 Task: Look for space in Damara, Central African Republic from 9th June, 2023 to 16th June, 2023 for 2 adults in price range Rs.8000 to Rs.16000. Place can be entire place with 2 bedrooms having 2 beds and 1 bathroom. Property type can be house, flat, guest house. Booking option can be shelf check-in. Required host language is English.
Action: Mouse moved to (474, 96)
Screenshot: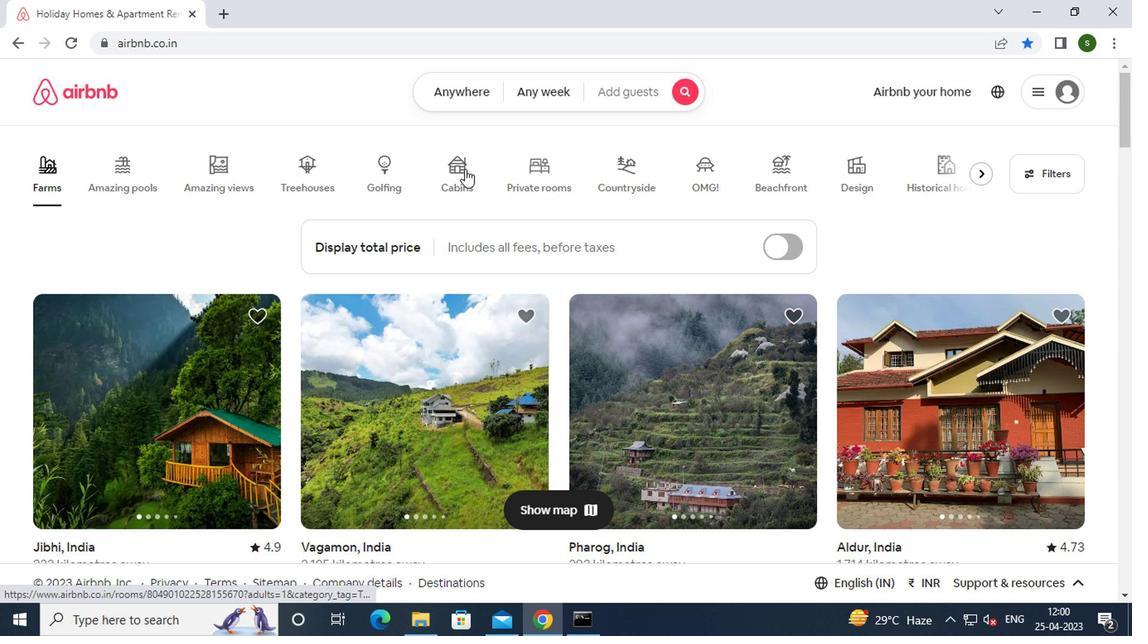 
Action: Mouse pressed left at (474, 96)
Screenshot: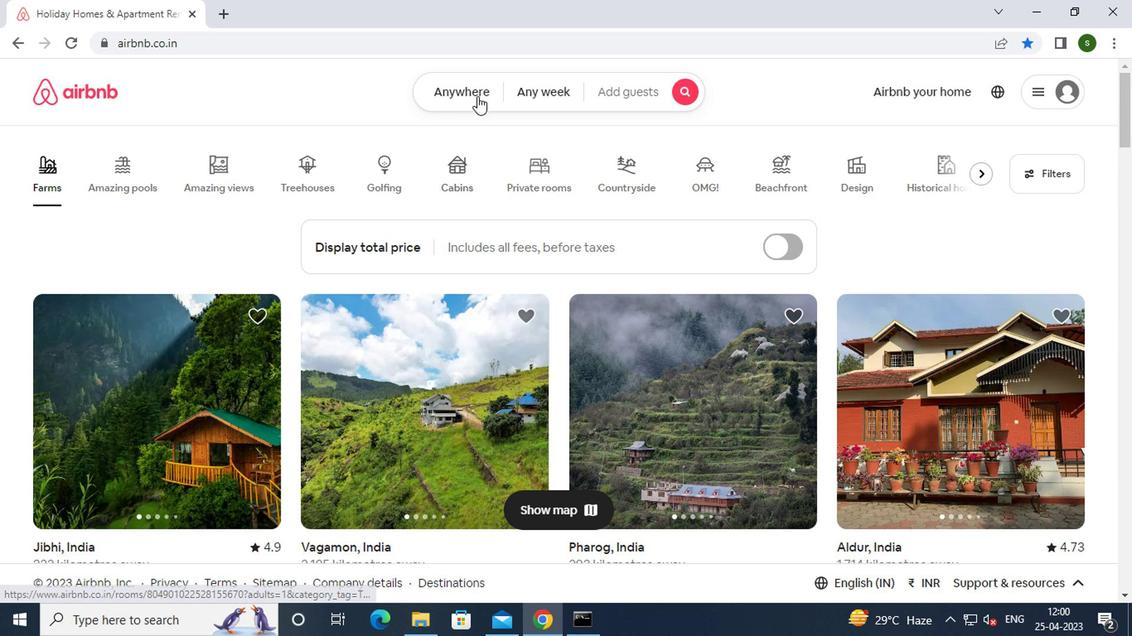 
Action: Mouse moved to (320, 165)
Screenshot: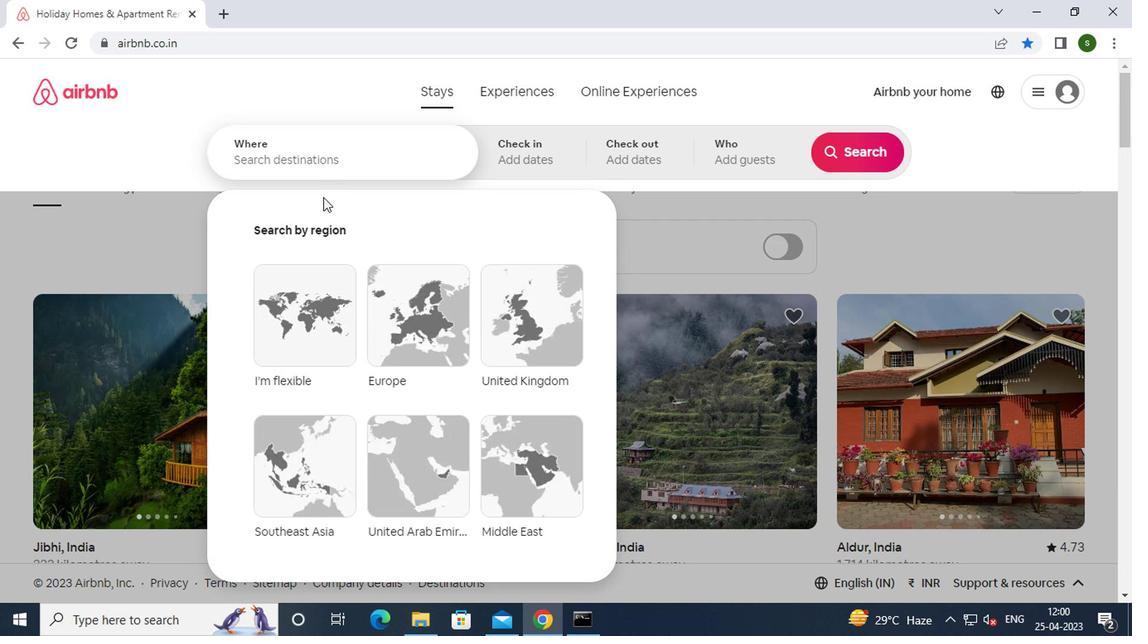
Action: Mouse pressed left at (320, 165)
Screenshot: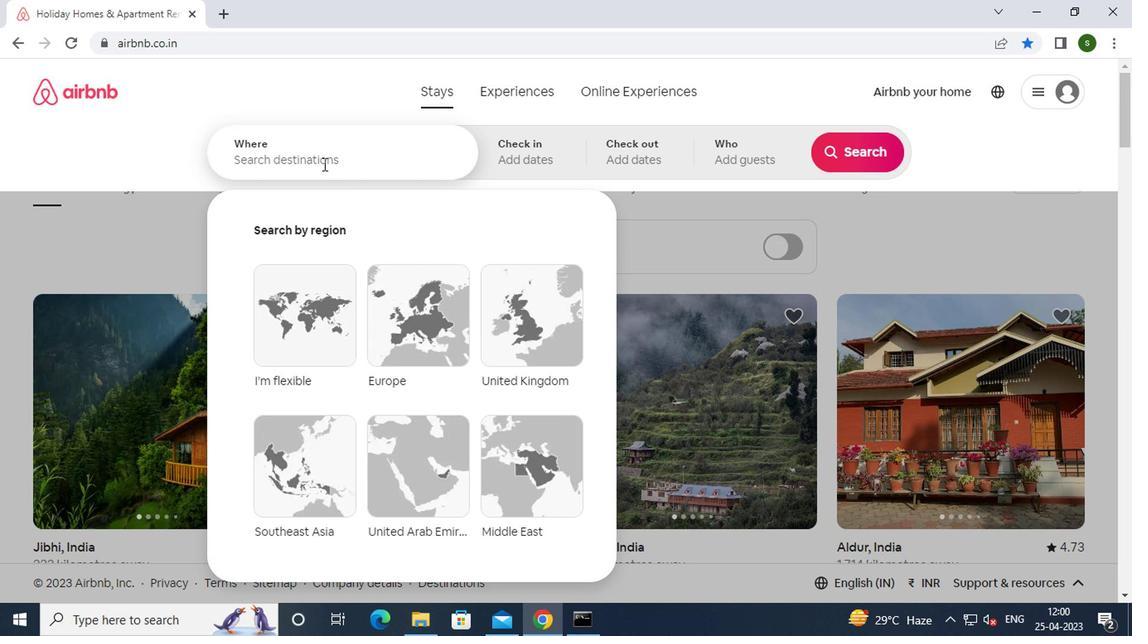 
Action: Key pressed d<Key.caps_lock>amara,<Key.space><Key.caps_lock>c<Key.caps_lock>entral<Key.space><Key.caps_lock>a<Key.caps_lock>frican<Key.space><Key.caps_lock>r<Key.caps_lock>epublic<Key.enter>
Screenshot: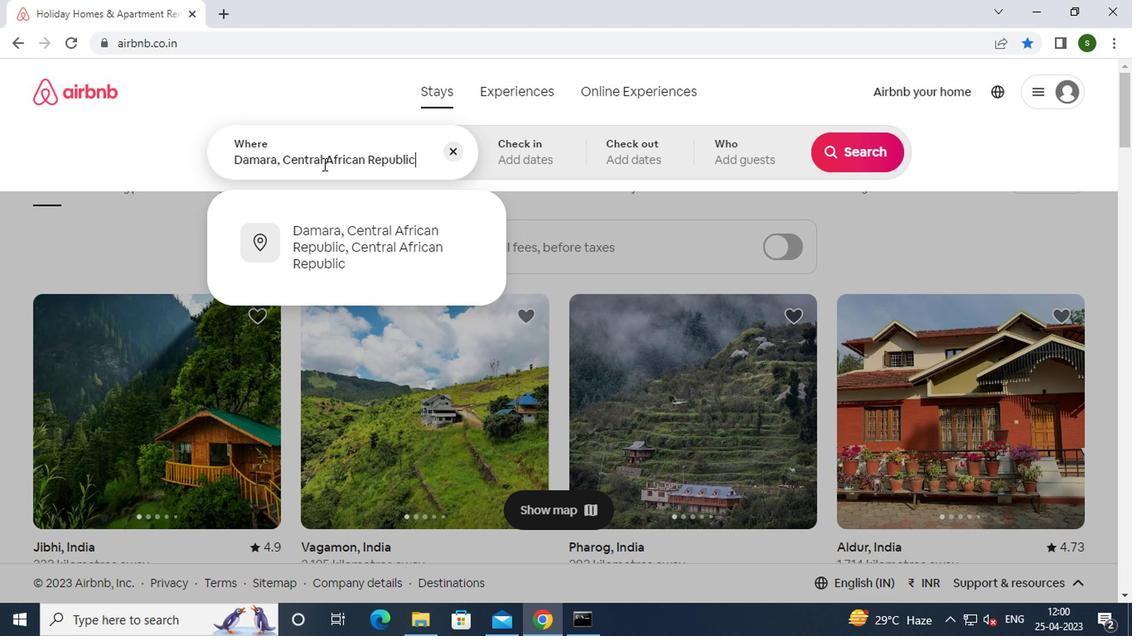 
Action: Mouse moved to (848, 281)
Screenshot: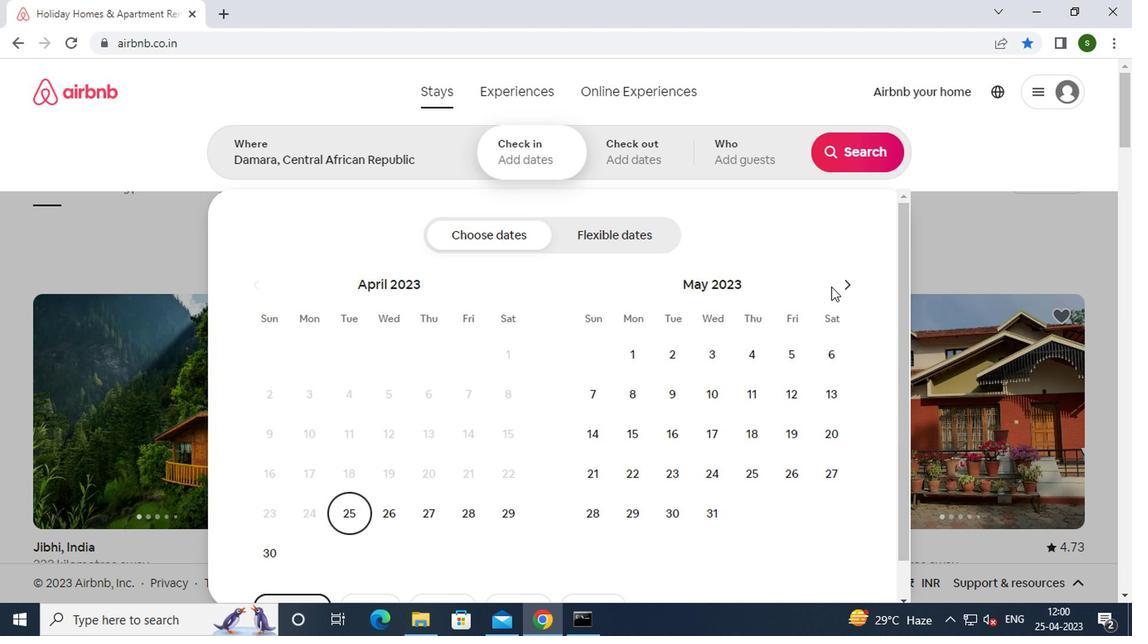 
Action: Mouse pressed left at (848, 281)
Screenshot: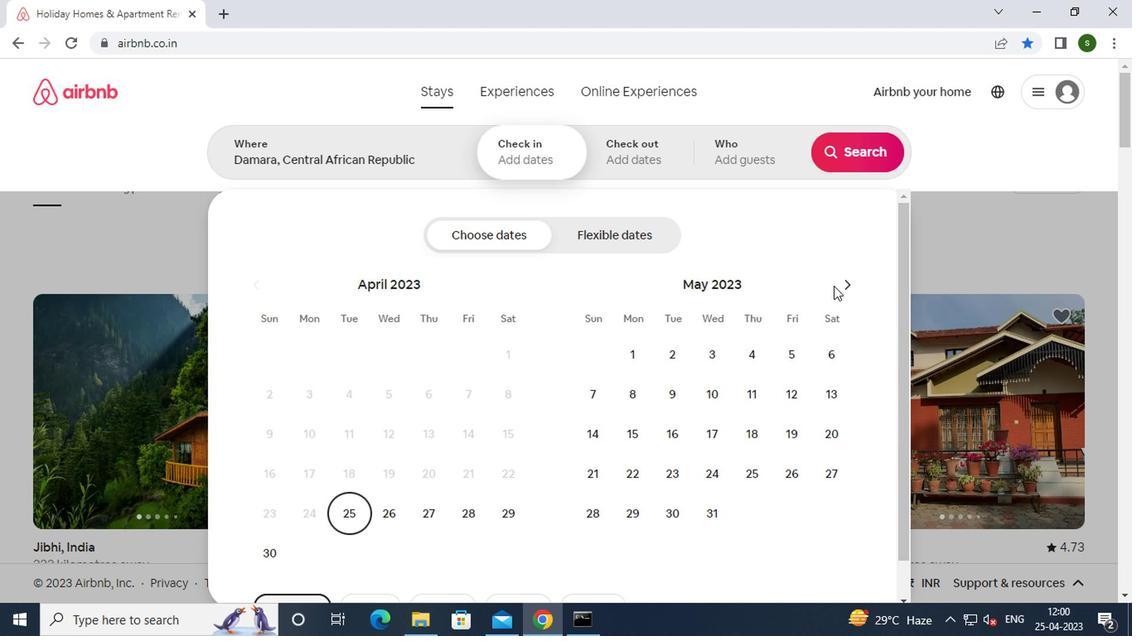 
Action: Mouse moved to (781, 384)
Screenshot: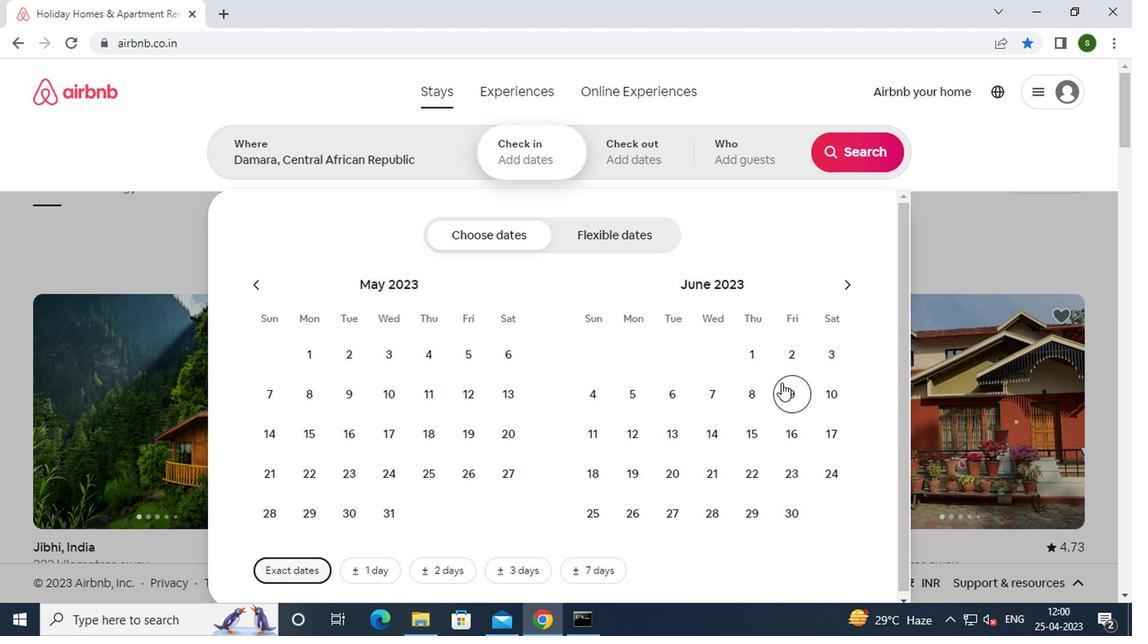 
Action: Mouse pressed left at (781, 384)
Screenshot: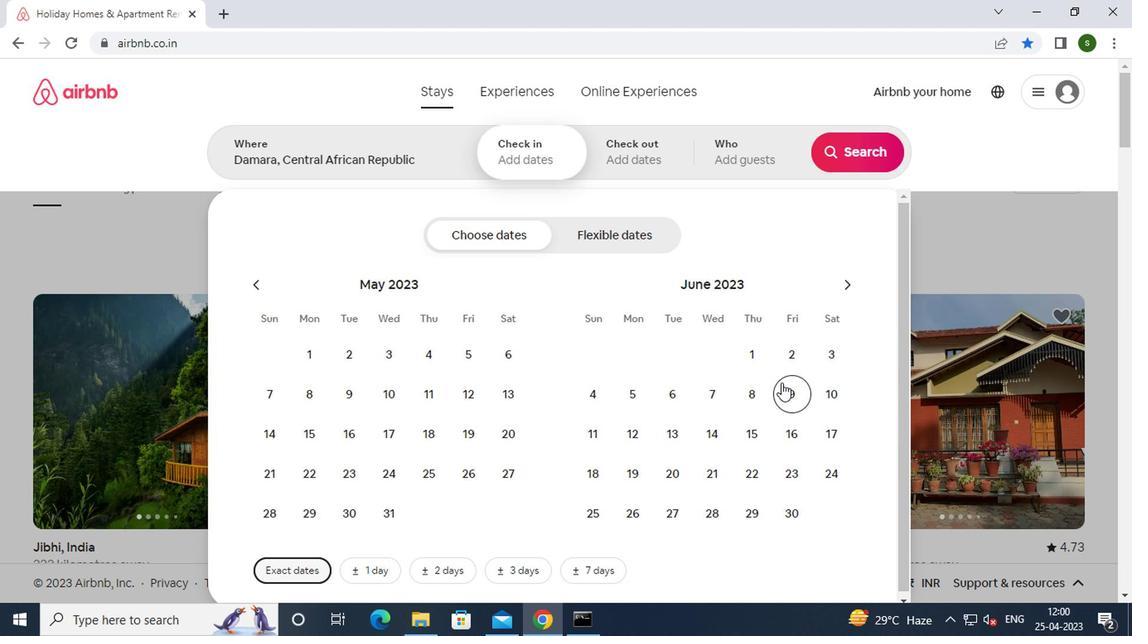 
Action: Mouse moved to (784, 439)
Screenshot: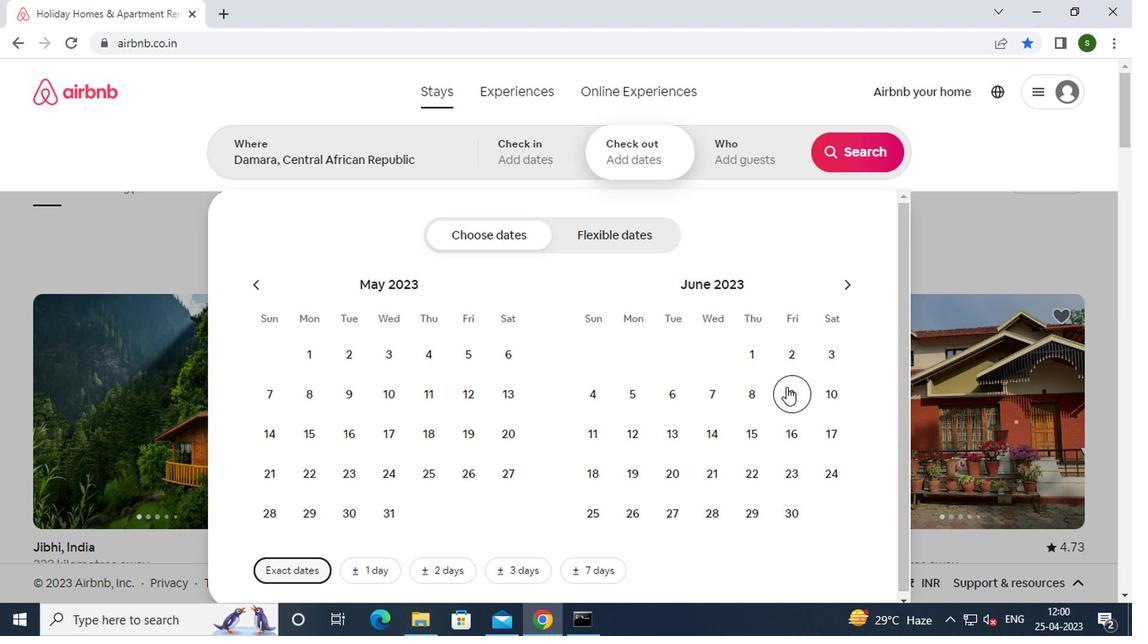 
Action: Mouse pressed left at (784, 439)
Screenshot: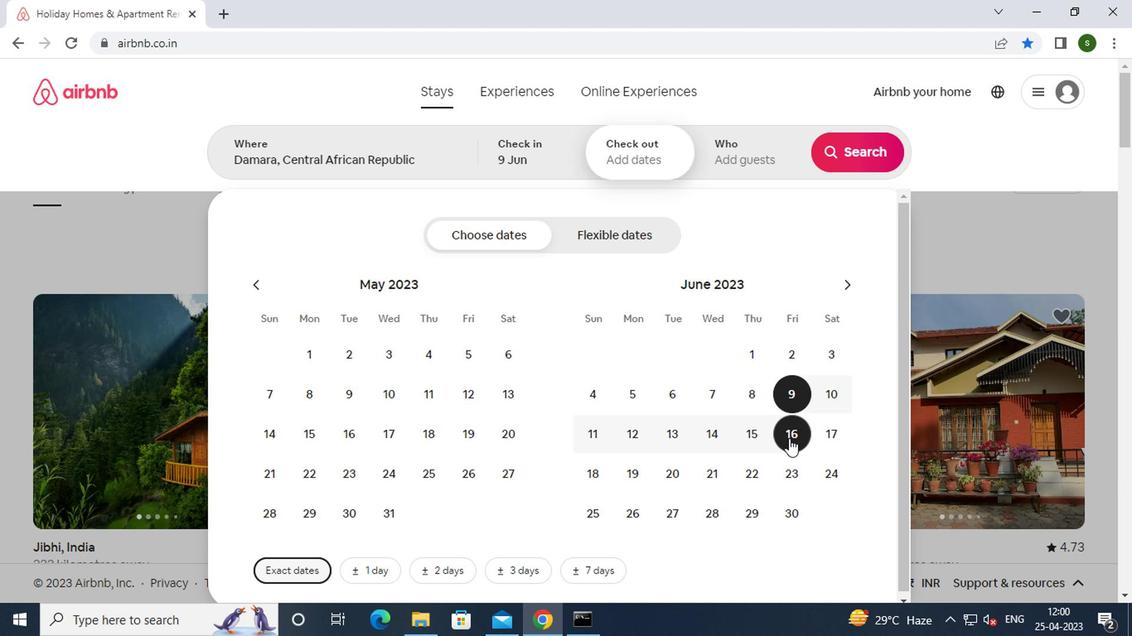 
Action: Mouse moved to (757, 143)
Screenshot: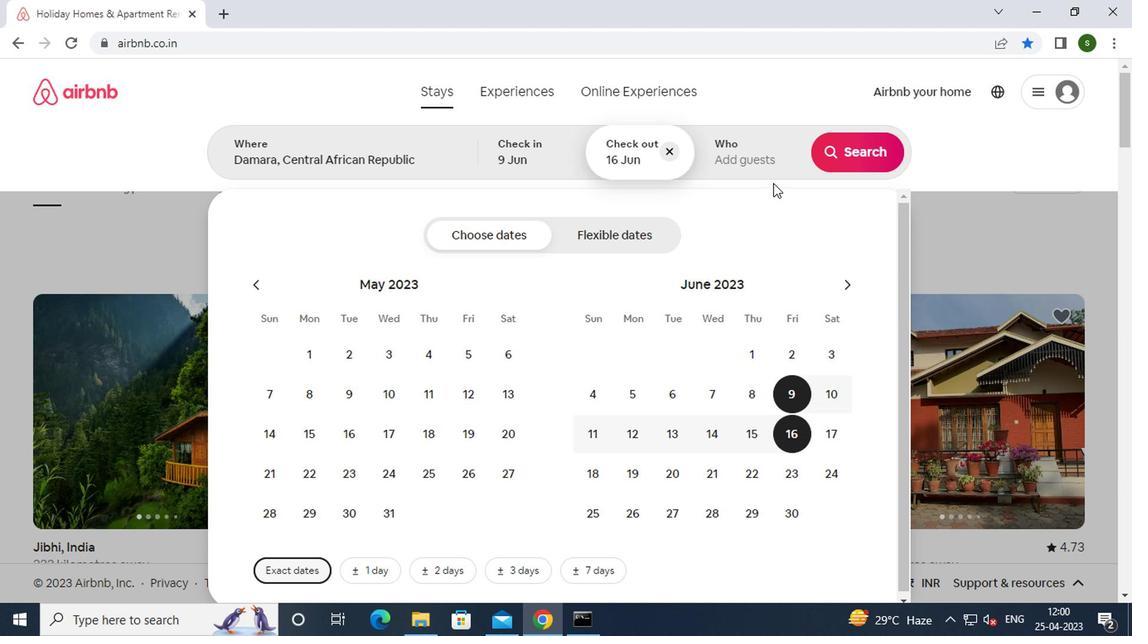 
Action: Mouse pressed left at (757, 143)
Screenshot: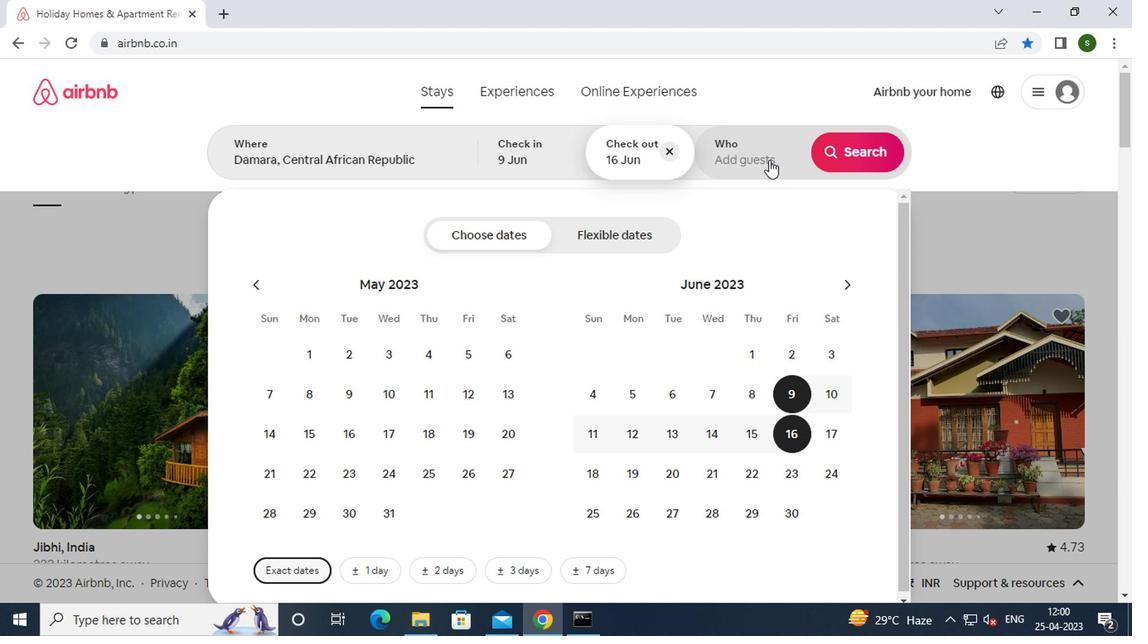 
Action: Mouse moved to (863, 248)
Screenshot: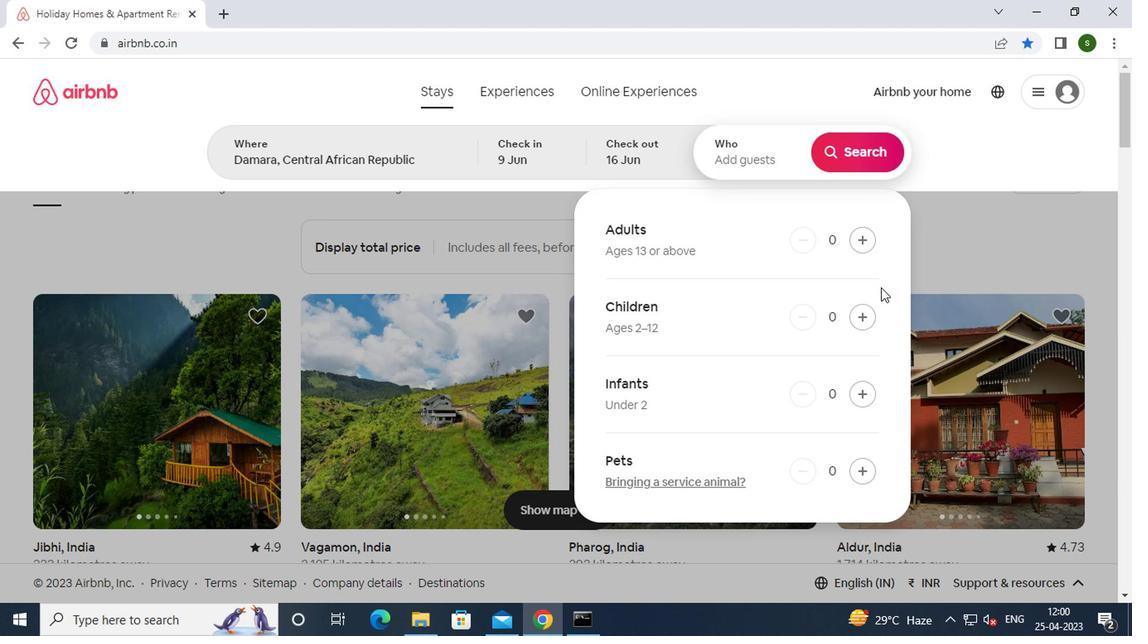 
Action: Mouse pressed left at (863, 248)
Screenshot: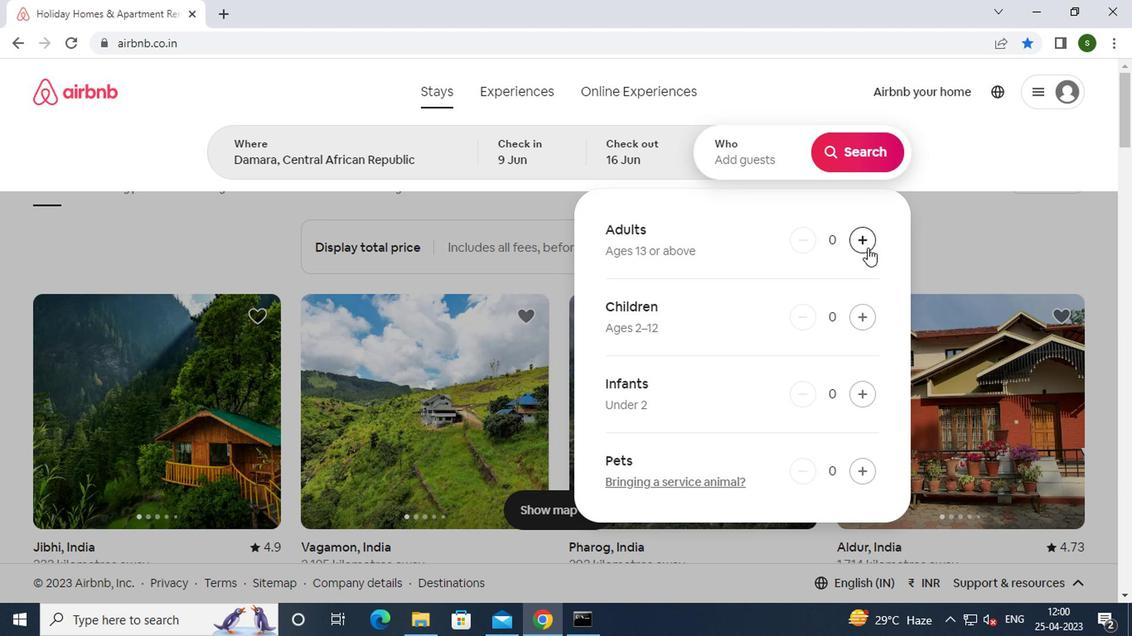 
Action: Mouse pressed left at (863, 248)
Screenshot: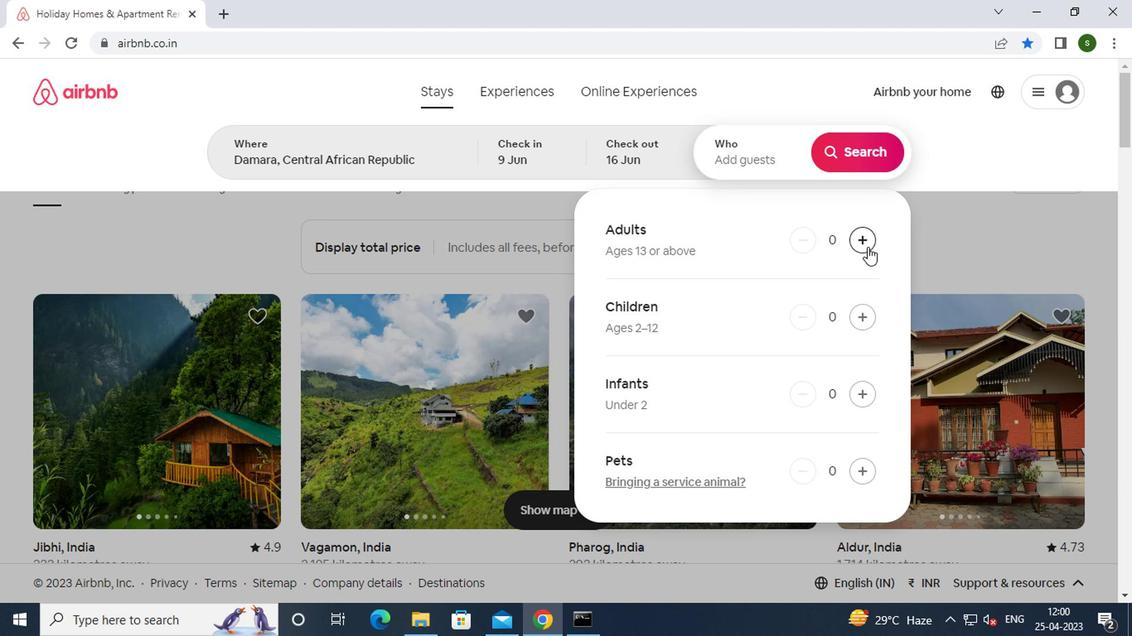 
Action: Mouse moved to (861, 158)
Screenshot: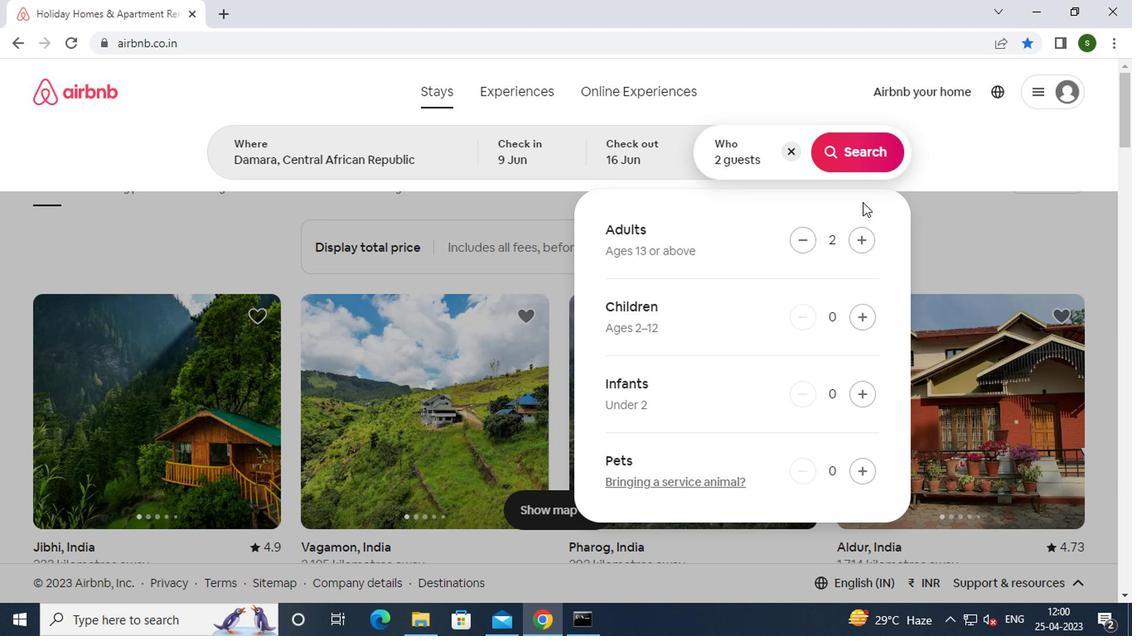 
Action: Mouse pressed left at (861, 158)
Screenshot: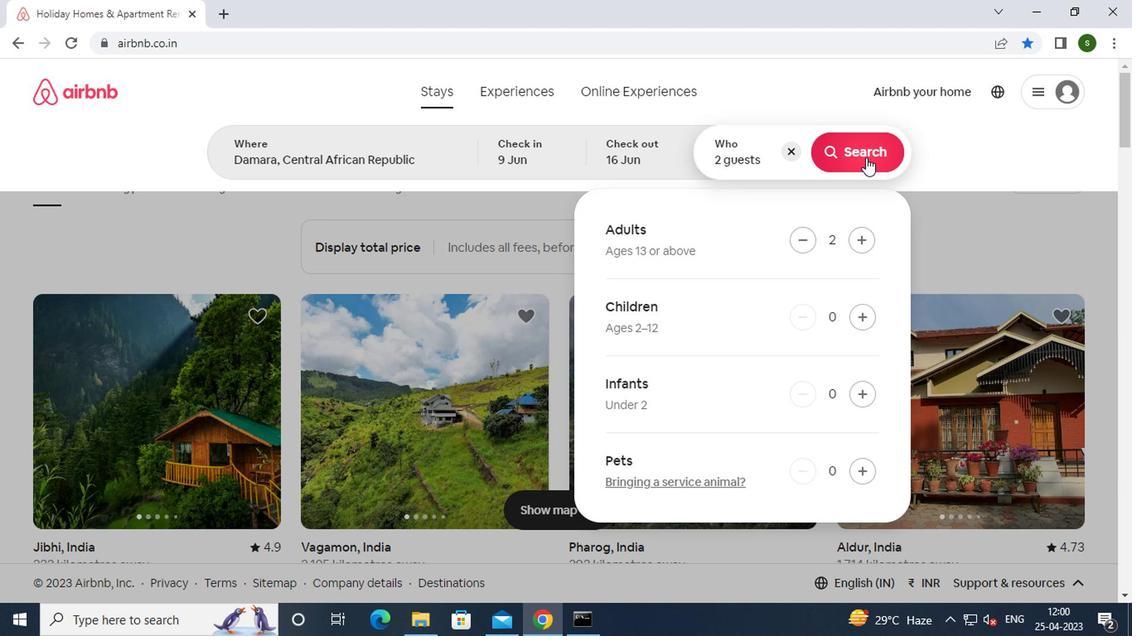 
Action: Mouse moved to (1044, 169)
Screenshot: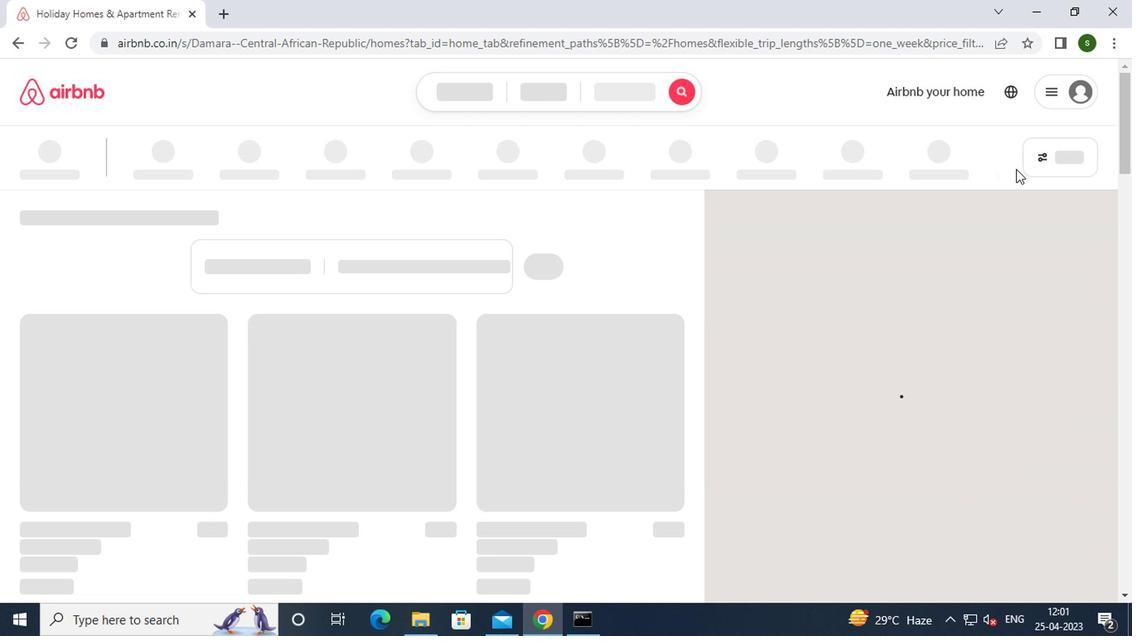 
Action: Mouse pressed left at (1044, 169)
Screenshot: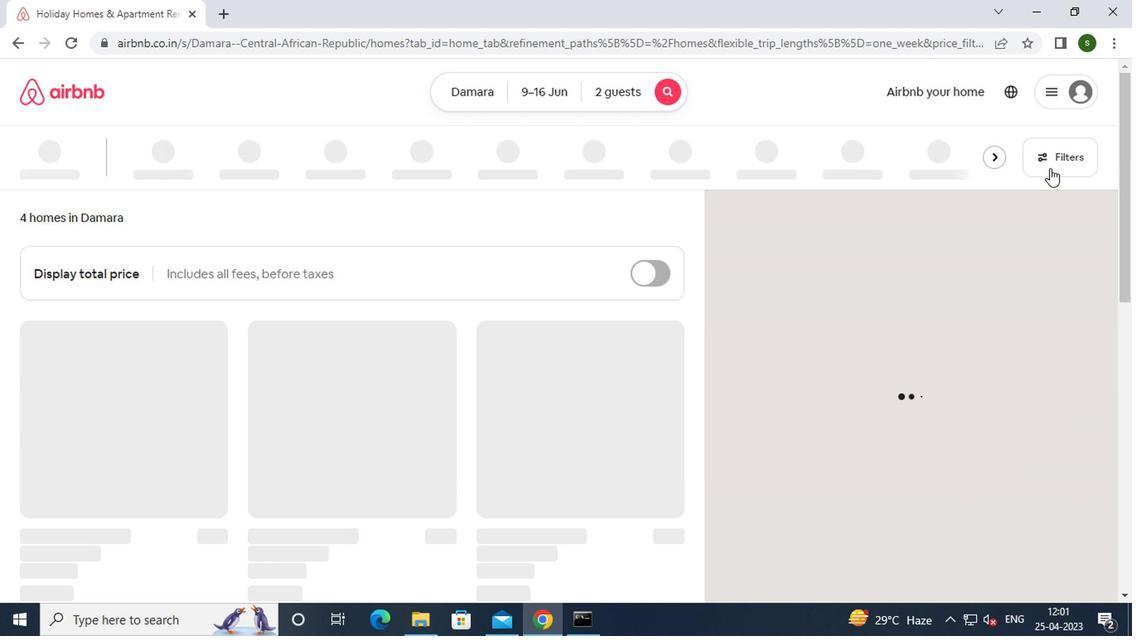 
Action: Mouse moved to (407, 372)
Screenshot: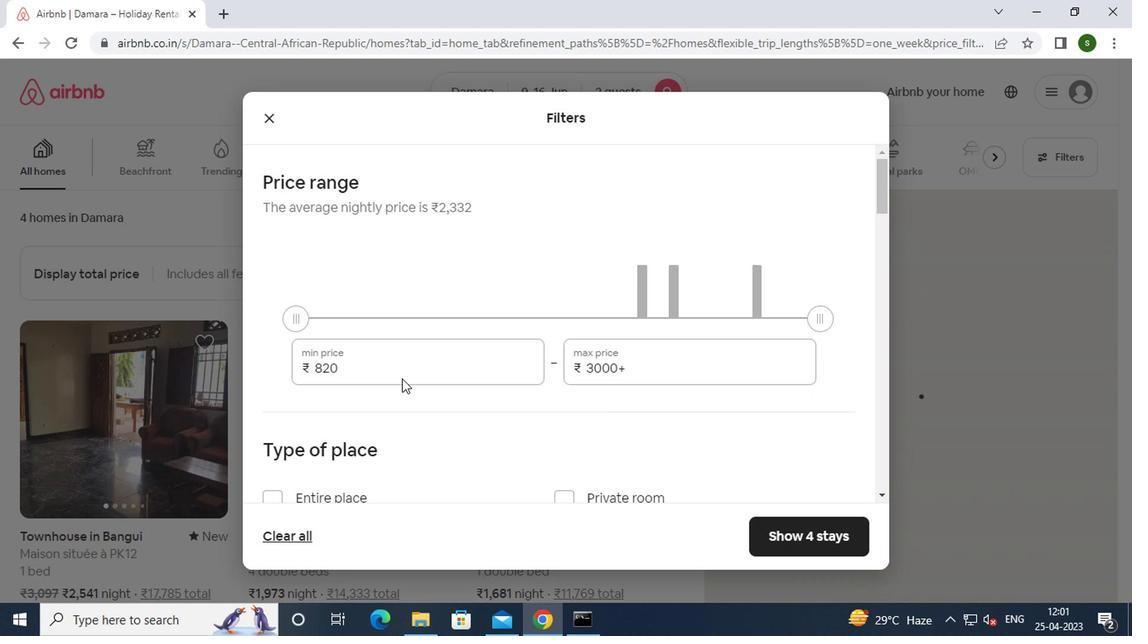 
Action: Mouse pressed left at (407, 372)
Screenshot: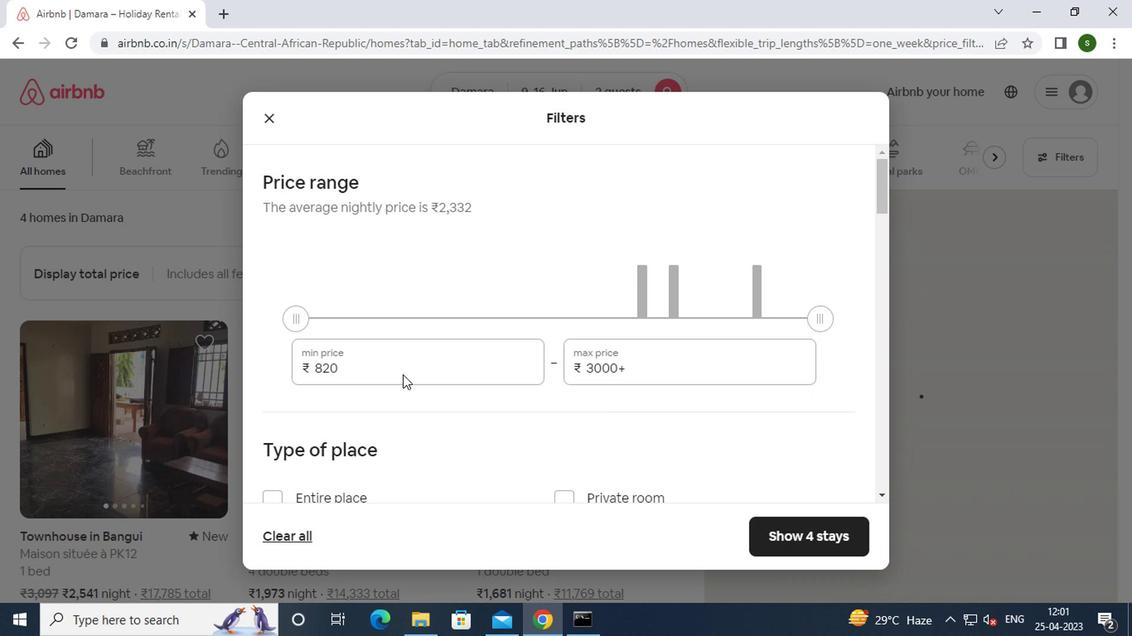 
Action: Mouse moved to (408, 372)
Screenshot: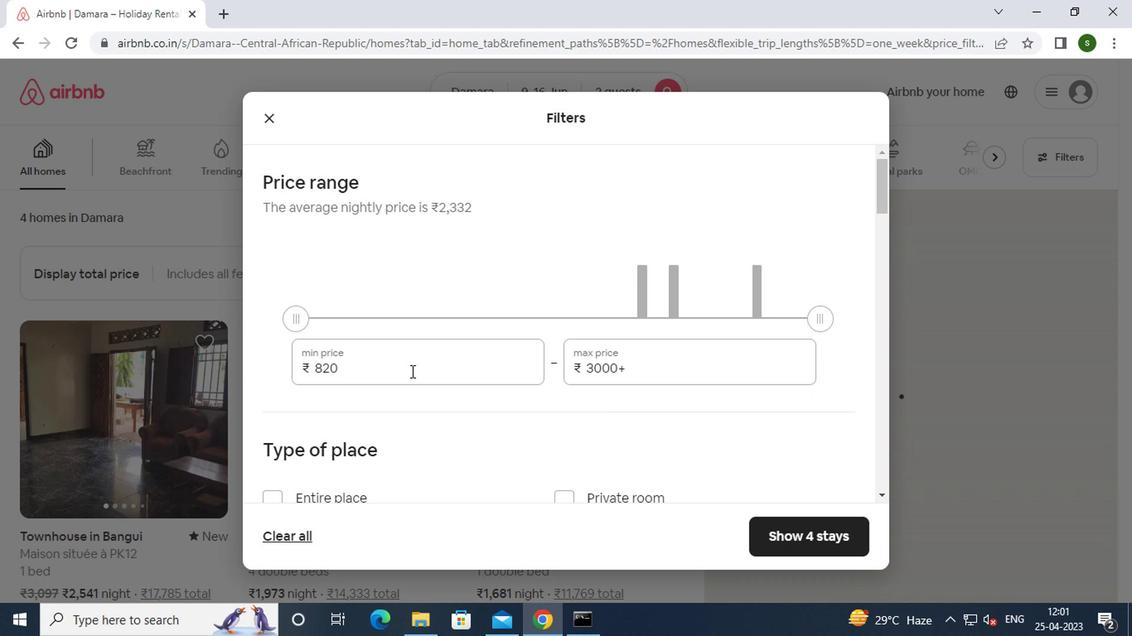 
Action: Key pressed <Key.backspace><Key.backspace><Key.backspace><Key.backspace><Key.backspace><Key.backspace><Key.backspace><Key.backspace><Key.backspace>8000
Screenshot: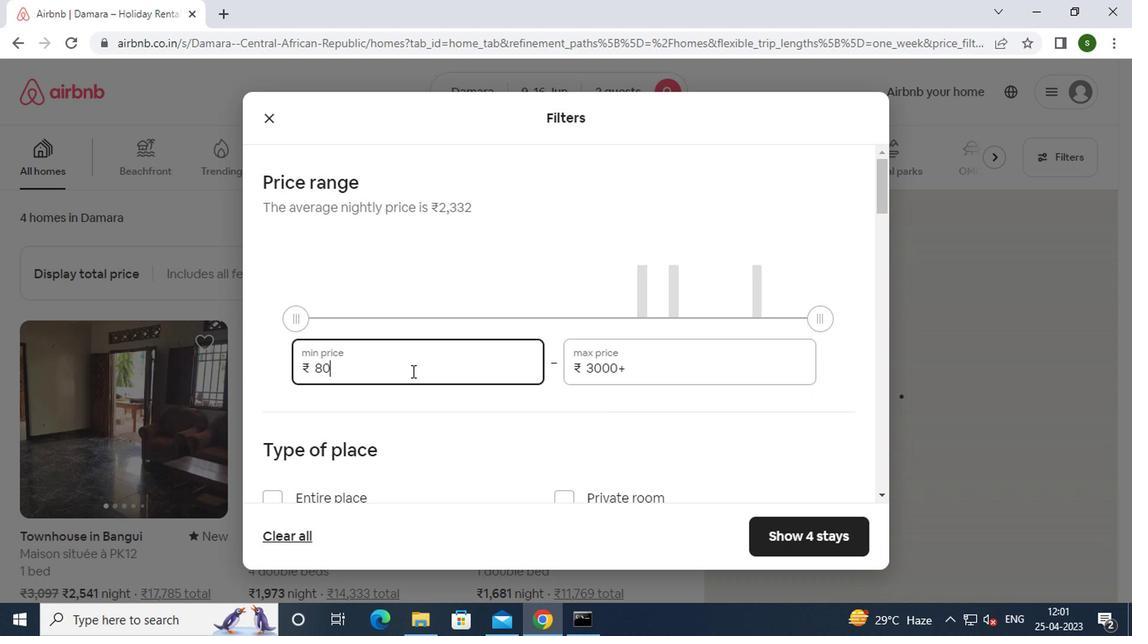 
Action: Mouse moved to (645, 373)
Screenshot: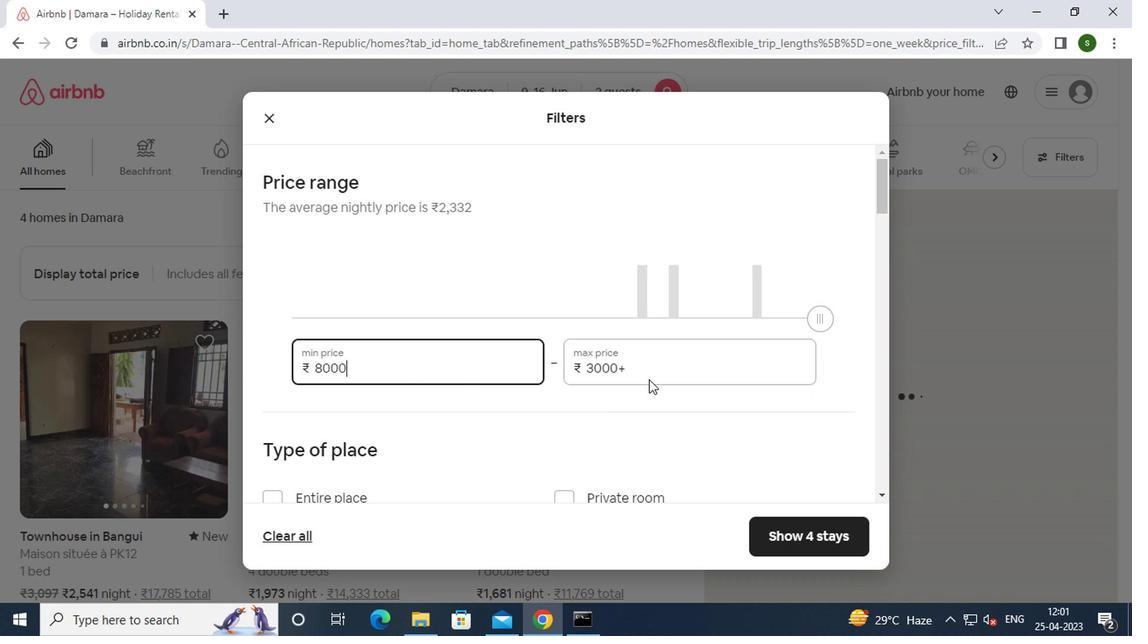 
Action: Mouse pressed left at (645, 373)
Screenshot: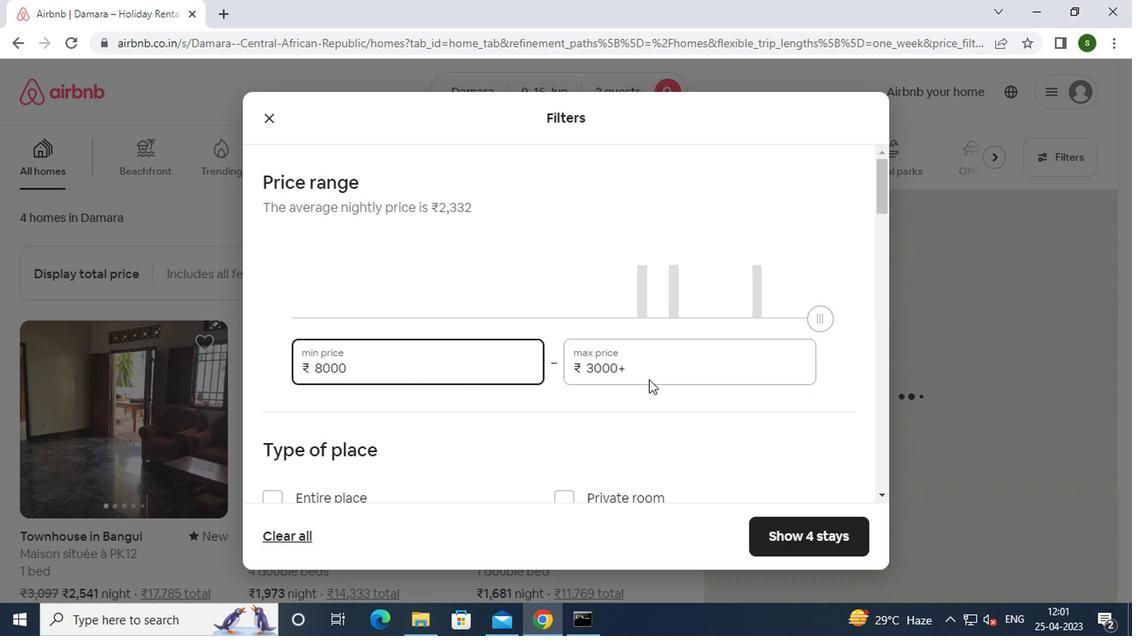 
Action: Mouse moved to (632, 375)
Screenshot: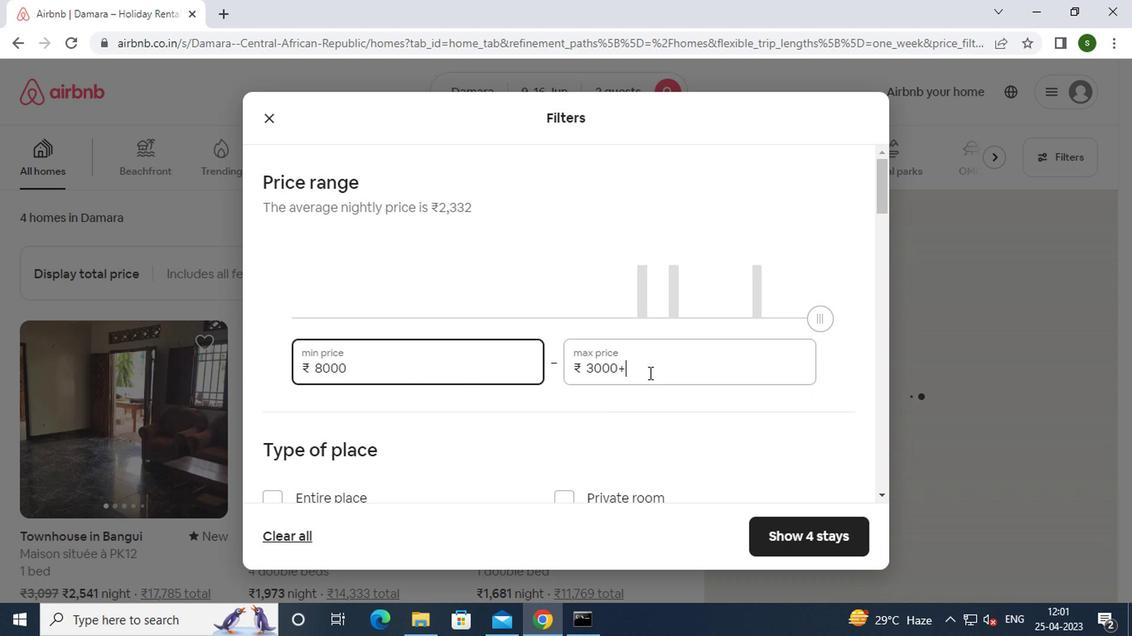 
Action: Key pressed <Key.backspace><Key.backspace><Key.backspace><Key.backspace><Key.backspace><Key.backspace><Key.backspace><Key.backspace><Key.backspace><Key.backspace><Key.backspace>16000
Screenshot: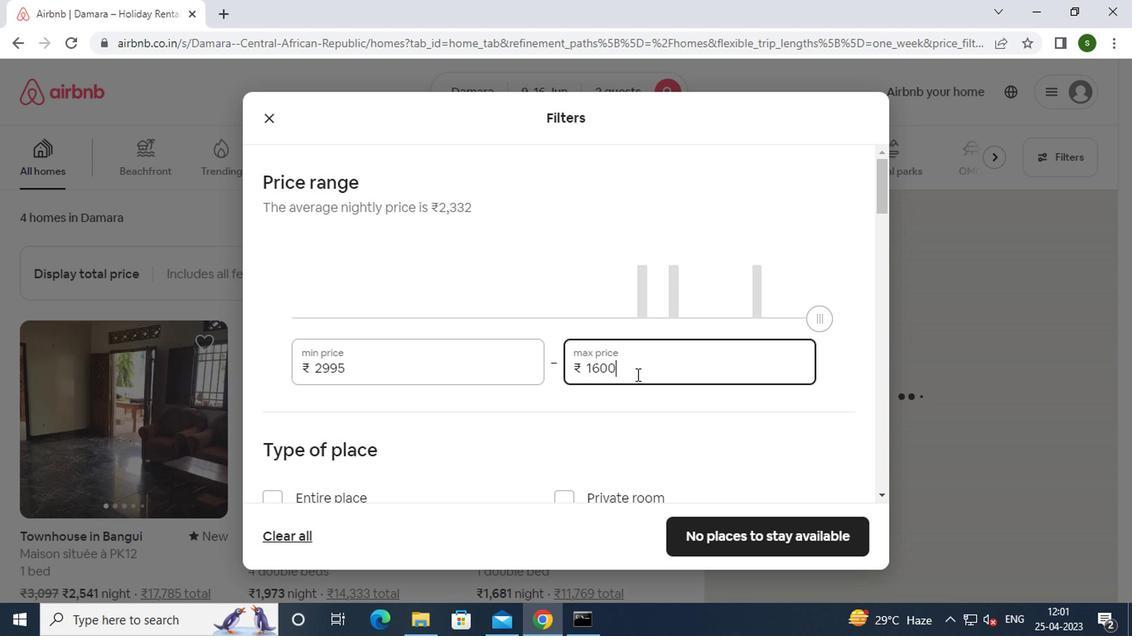 
Action: Mouse moved to (501, 403)
Screenshot: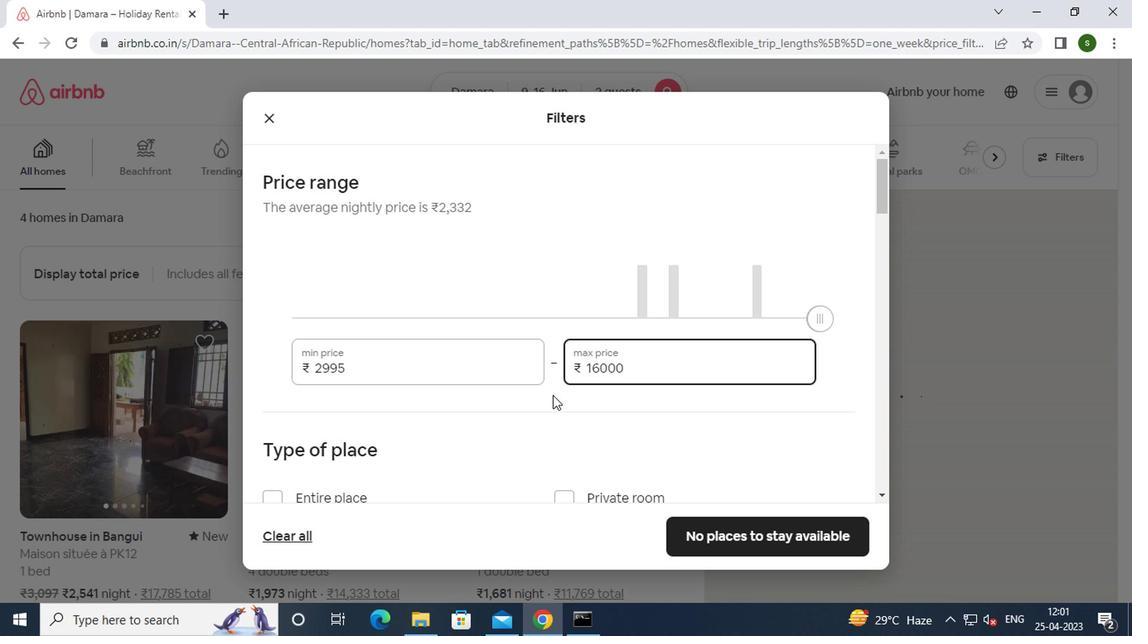 
Action: Mouse scrolled (501, 402) with delta (0, -1)
Screenshot: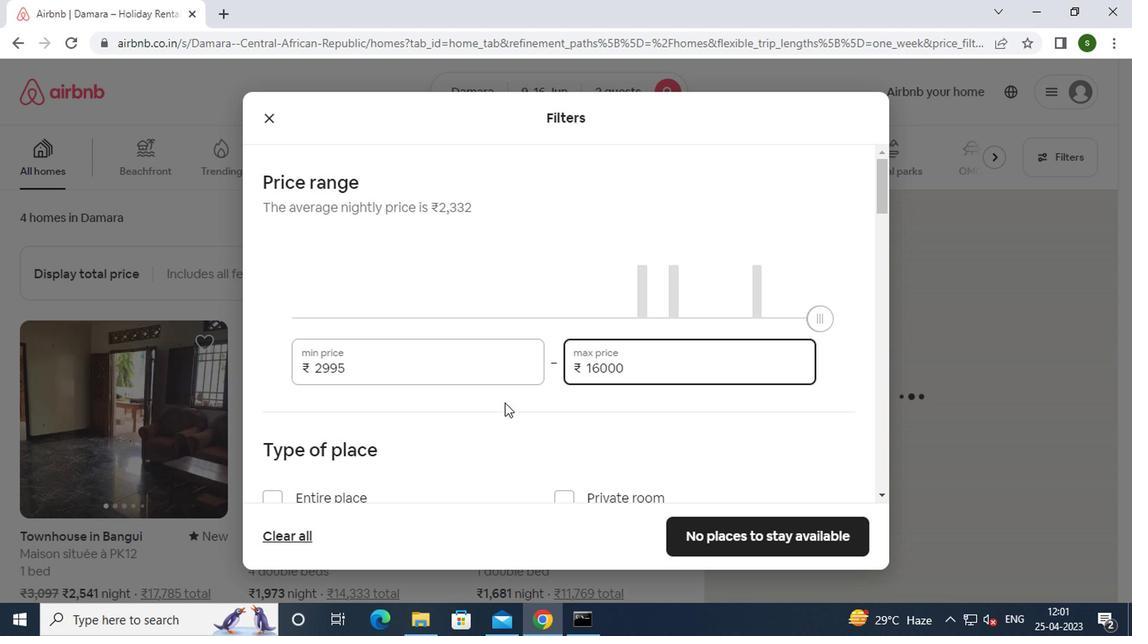 
Action: Mouse scrolled (501, 402) with delta (0, -1)
Screenshot: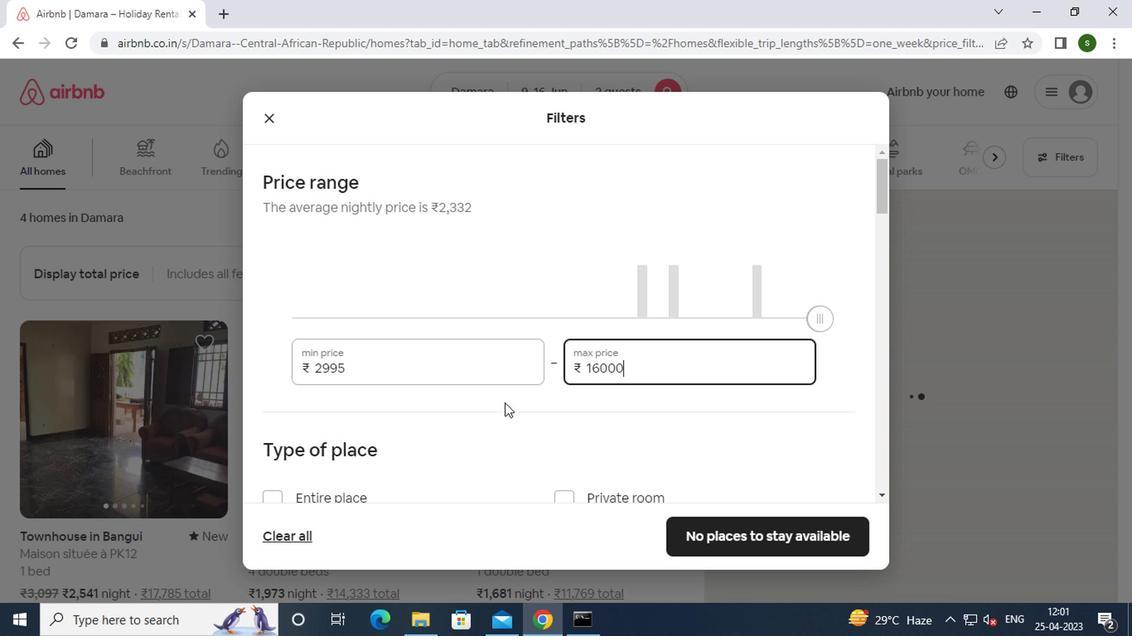 
Action: Mouse scrolled (501, 402) with delta (0, -1)
Screenshot: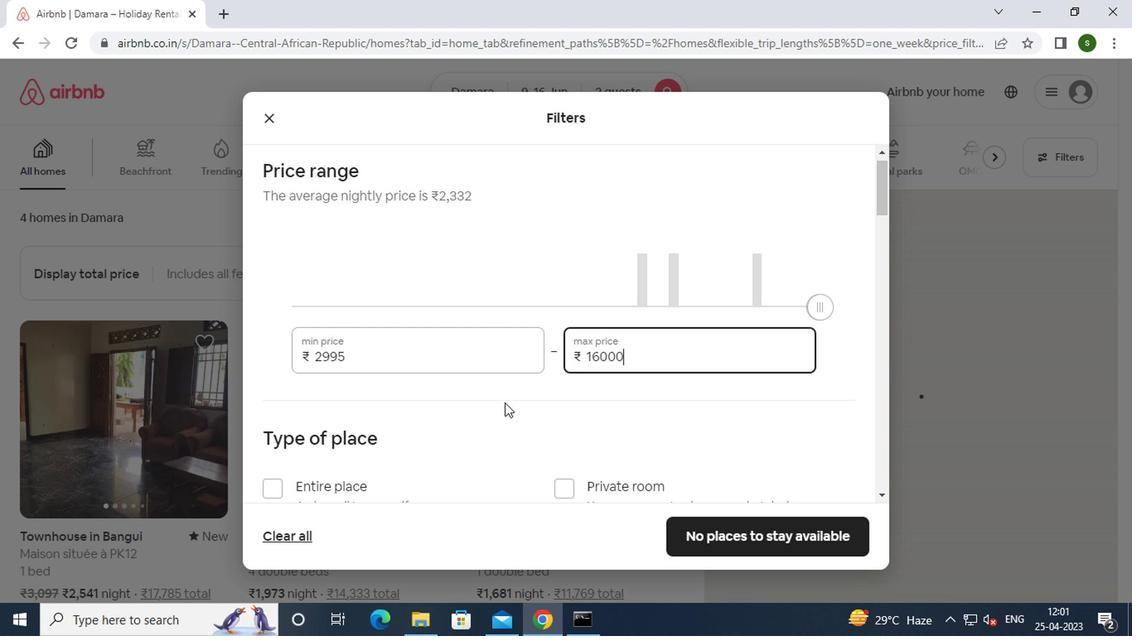 
Action: Mouse moved to (343, 254)
Screenshot: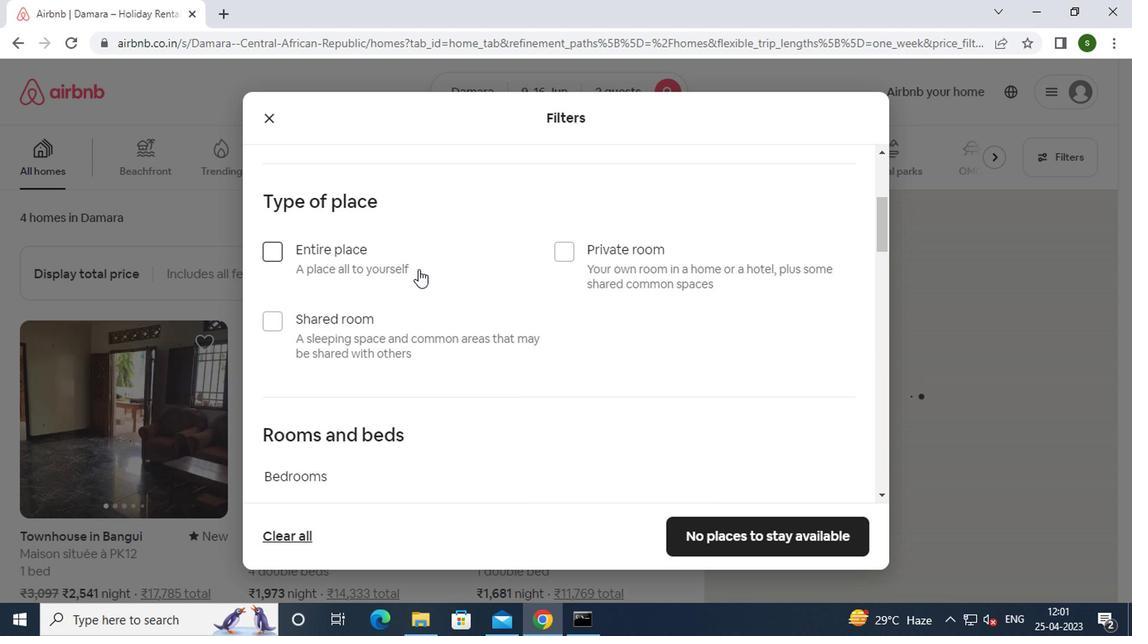 
Action: Mouse pressed left at (343, 254)
Screenshot: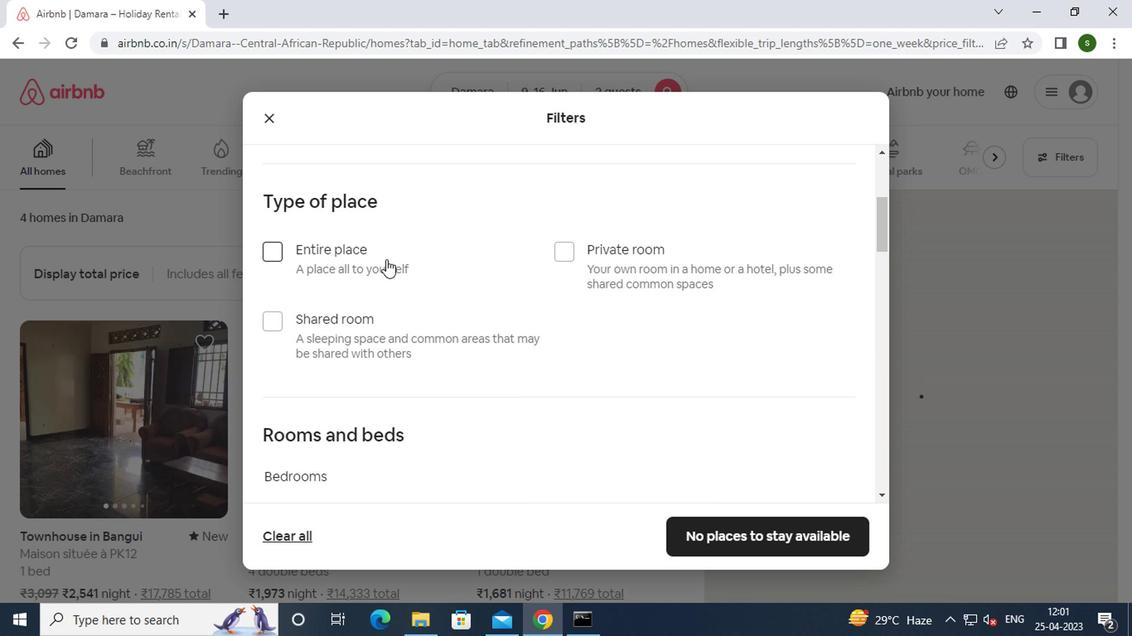 
Action: Mouse moved to (422, 303)
Screenshot: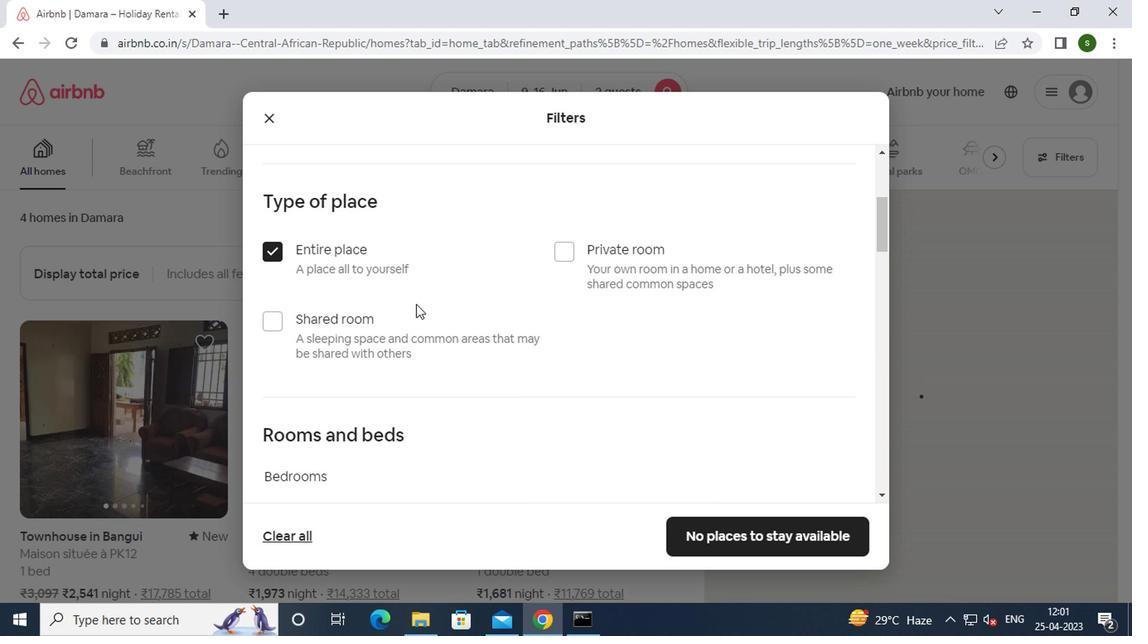 
Action: Mouse scrolled (422, 302) with delta (0, -1)
Screenshot: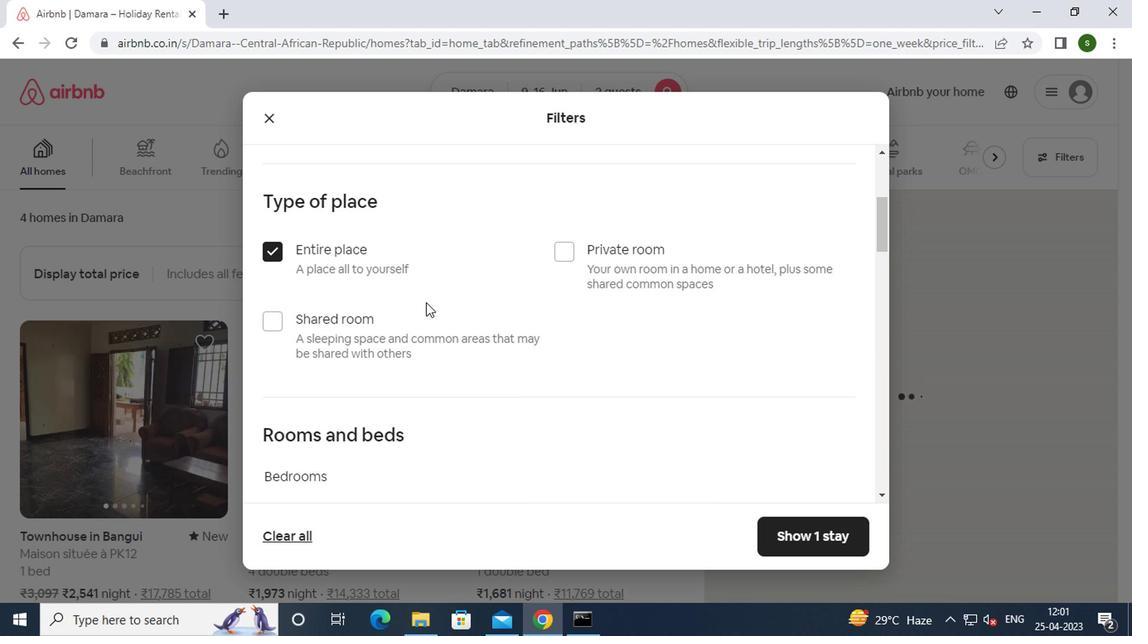 
Action: Mouse scrolled (422, 302) with delta (0, -1)
Screenshot: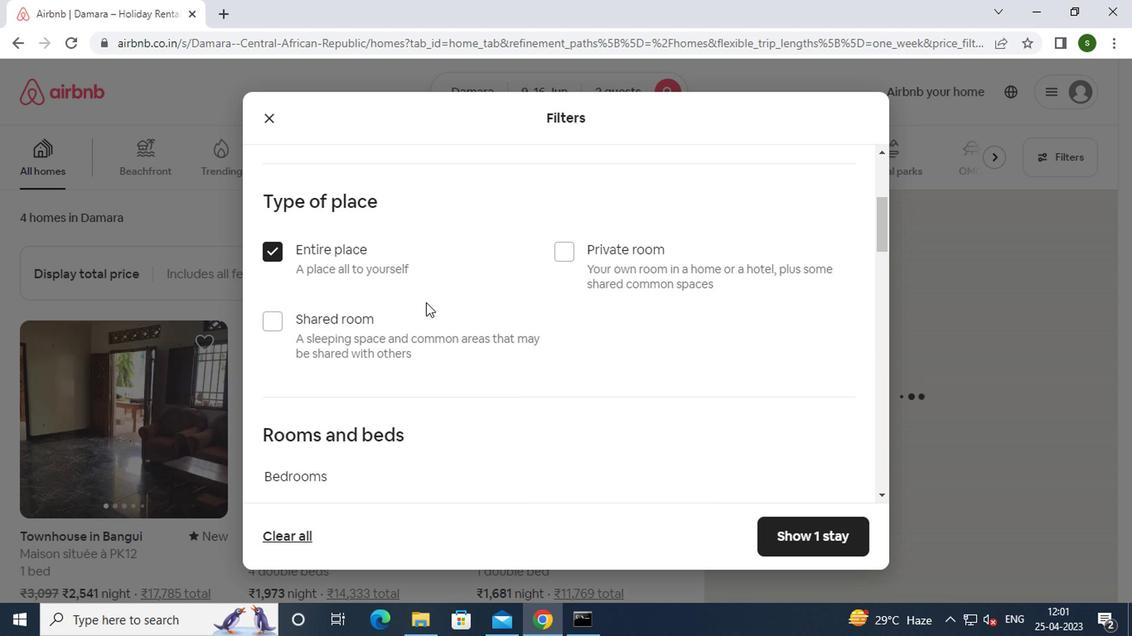 
Action: Mouse scrolled (422, 302) with delta (0, -1)
Screenshot: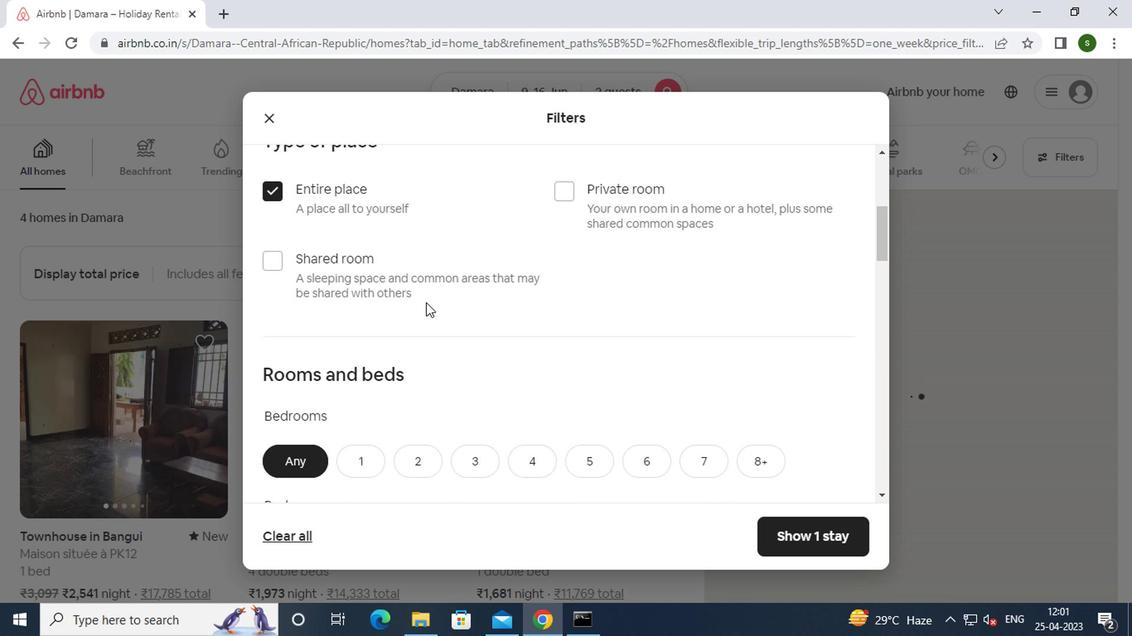 
Action: Mouse moved to (423, 275)
Screenshot: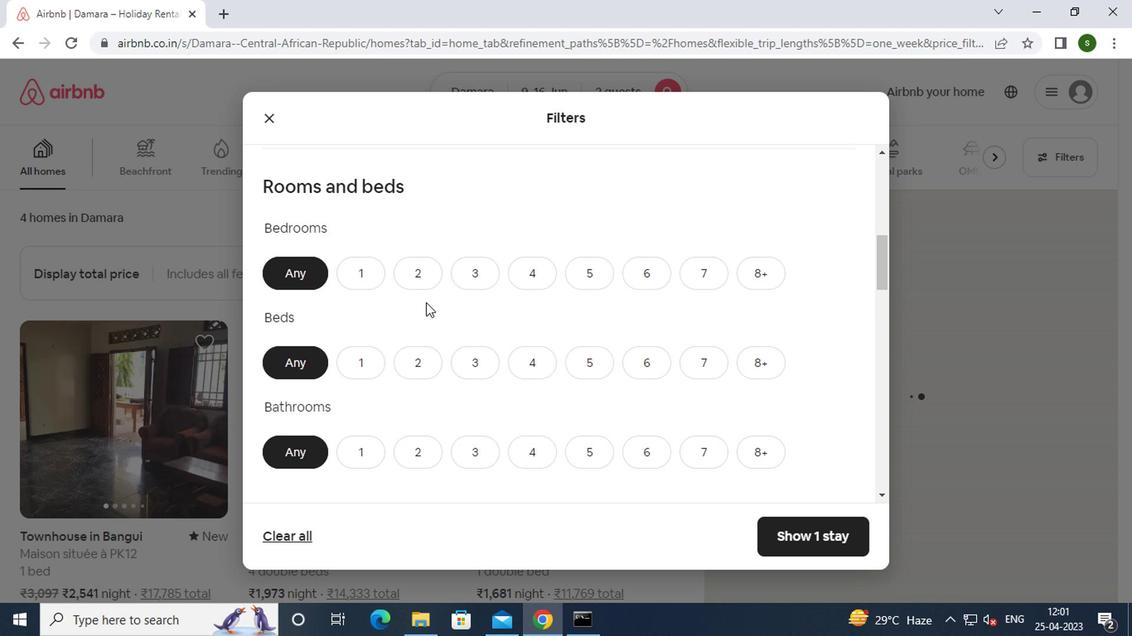 
Action: Mouse pressed left at (423, 275)
Screenshot: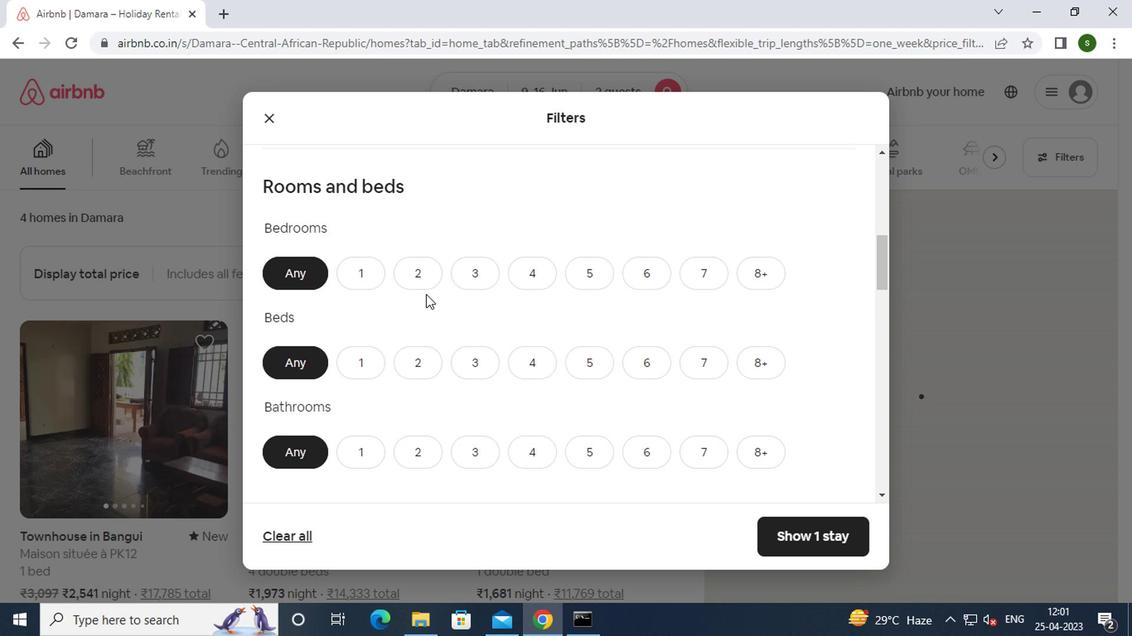 
Action: Mouse moved to (422, 356)
Screenshot: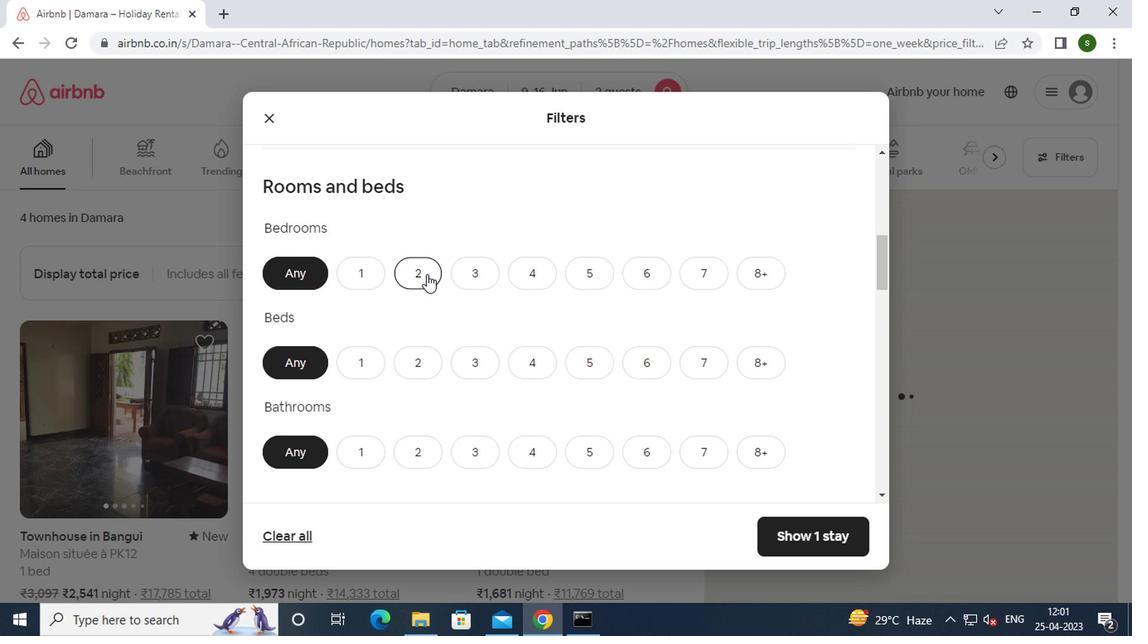 
Action: Mouse pressed left at (422, 356)
Screenshot: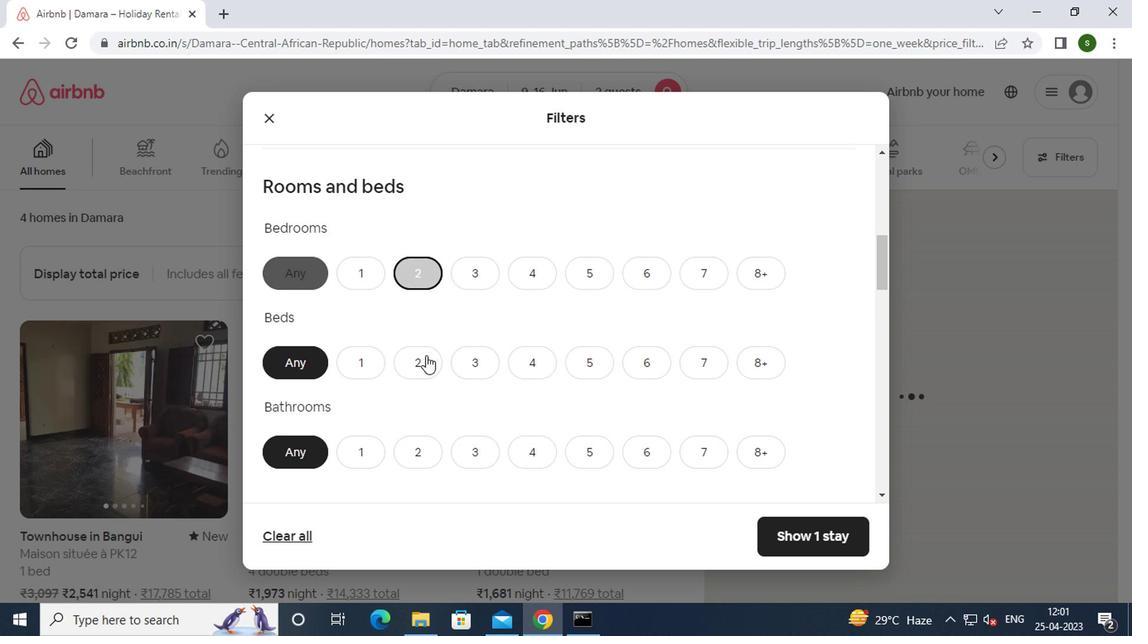 
Action: Mouse moved to (363, 455)
Screenshot: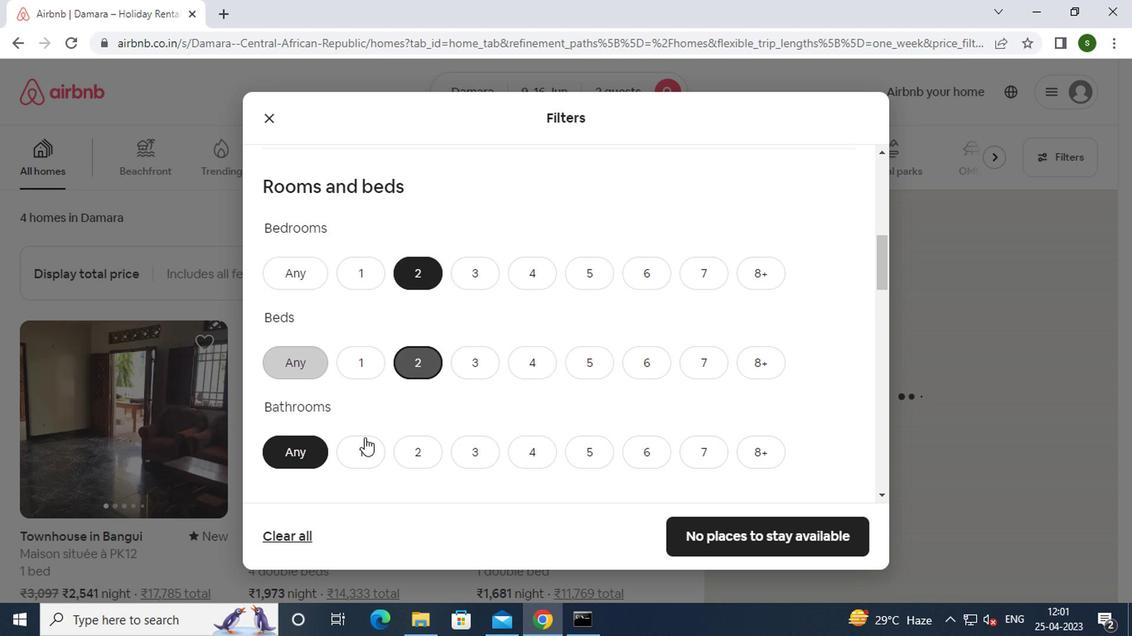 
Action: Mouse pressed left at (363, 455)
Screenshot: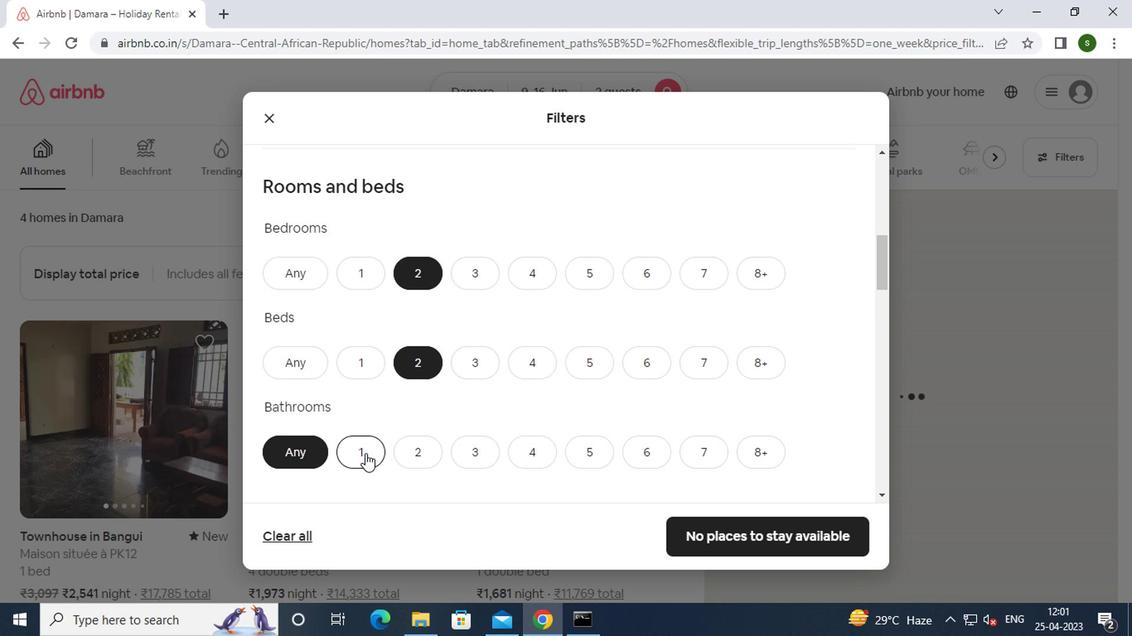 
Action: Mouse moved to (493, 396)
Screenshot: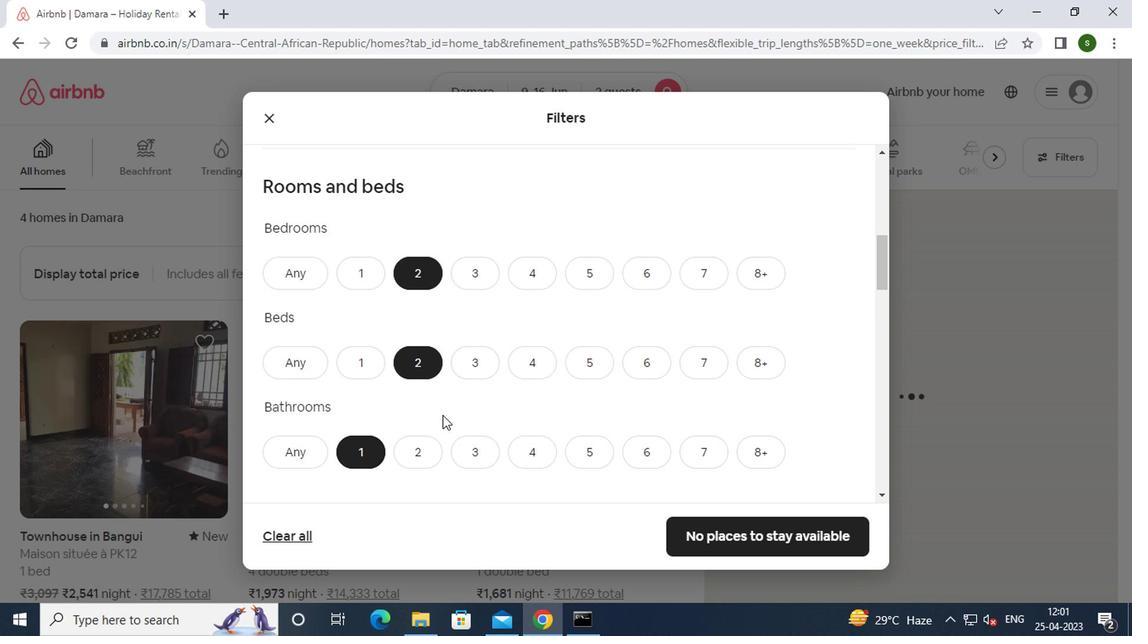
Action: Mouse scrolled (493, 395) with delta (0, 0)
Screenshot: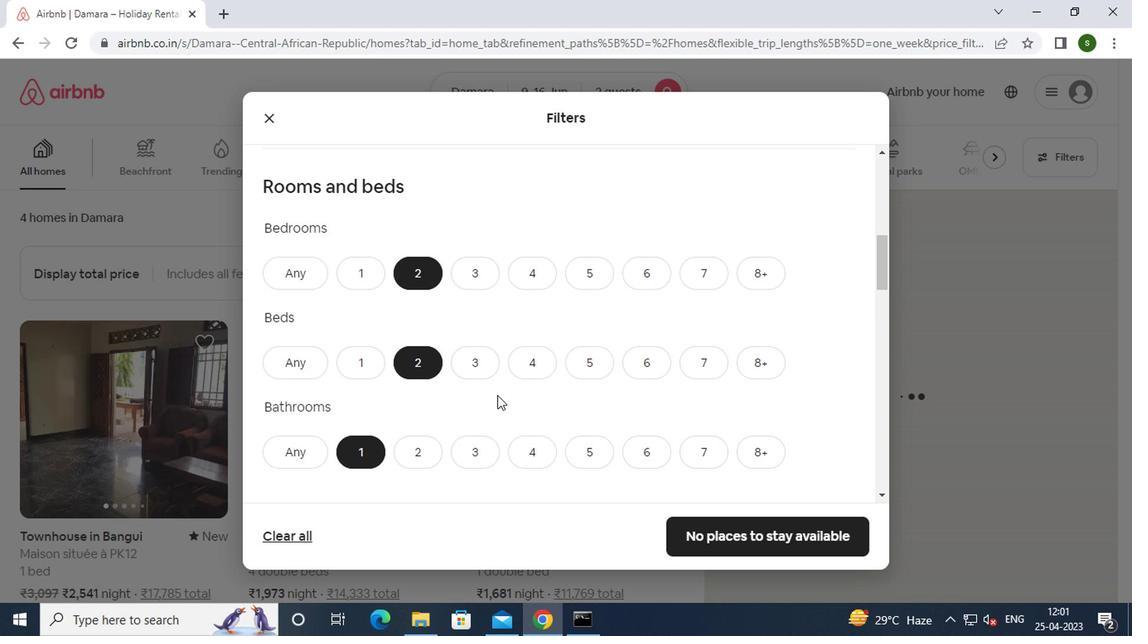 
Action: Mouse scrolled (493, 395) with delta (0, 0)
Screenshot: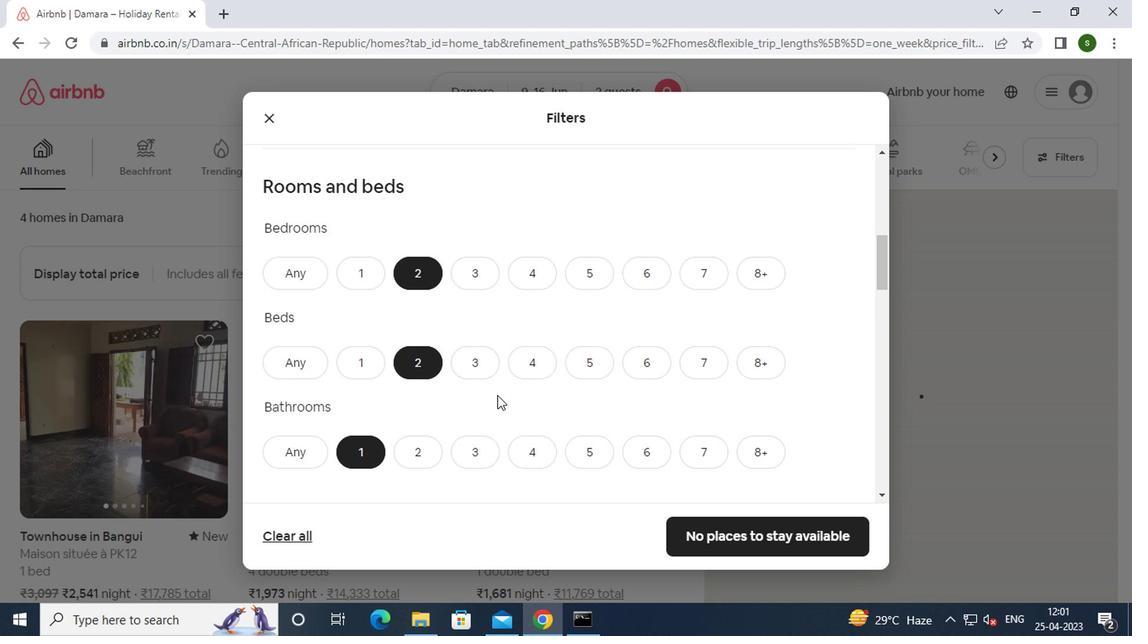 
Action: Mouse scrolled (493, 395) with delta (0, 0)
Screenshot: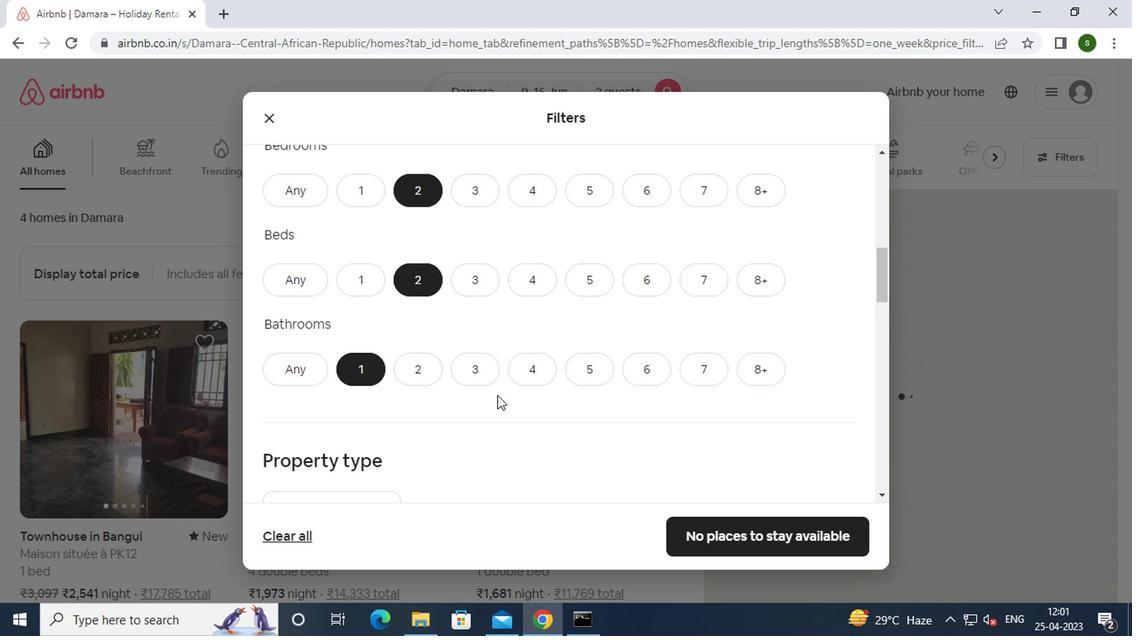 
Action: Mouse moved to (373, 387)
Screenshot: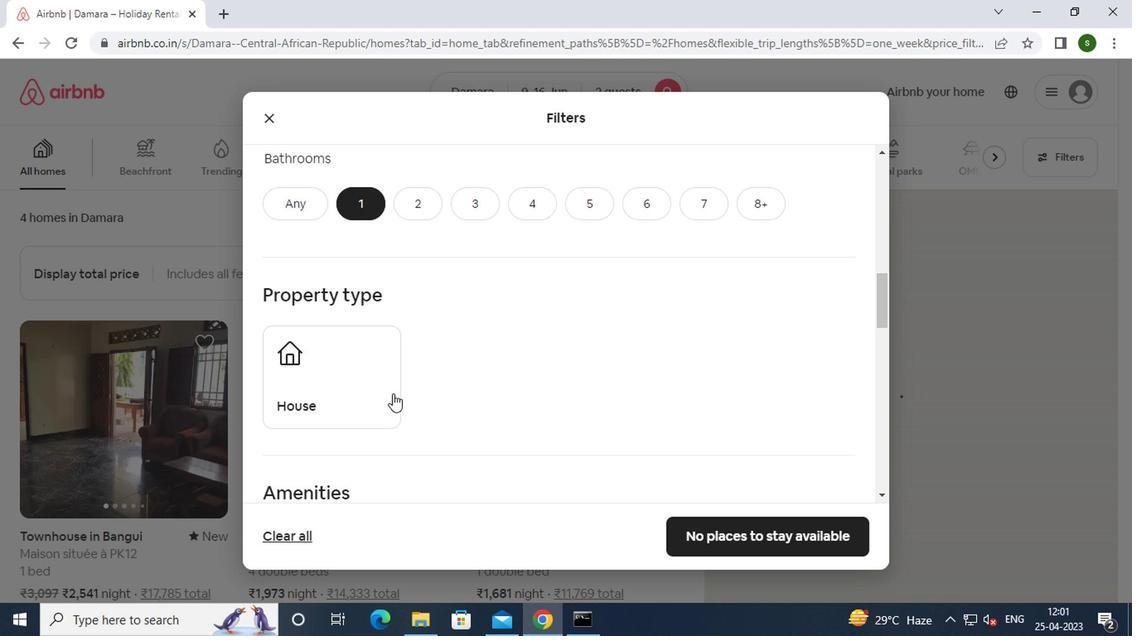 
Action: Mouse pressed left at (373, 387)
Screenshot: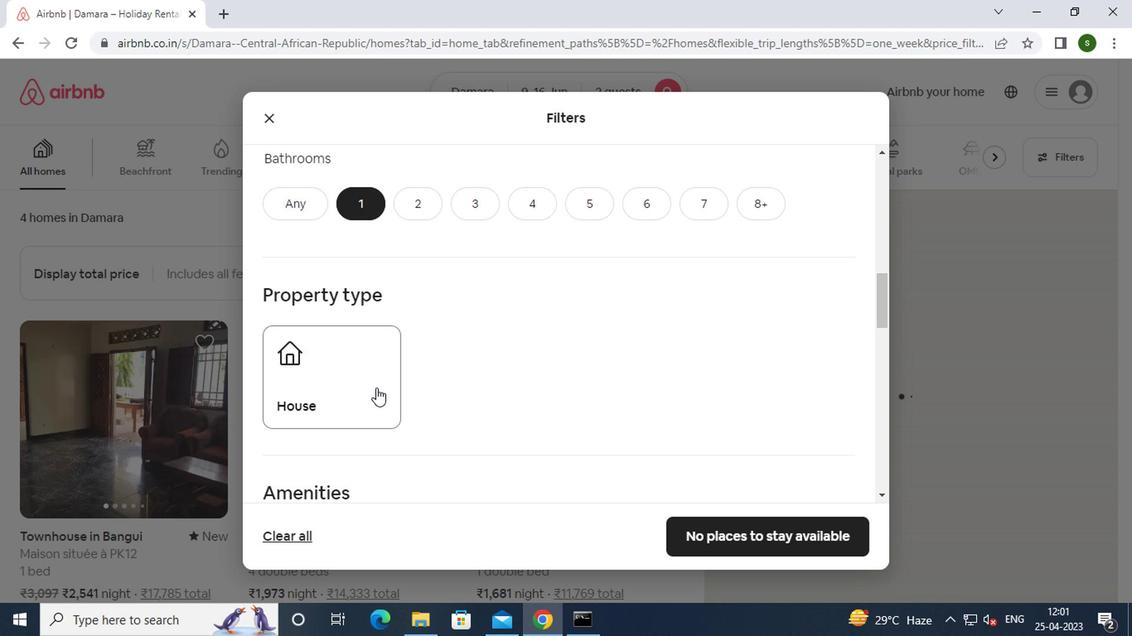 
Action: Mouse moved to (553, 363)
Screenshot: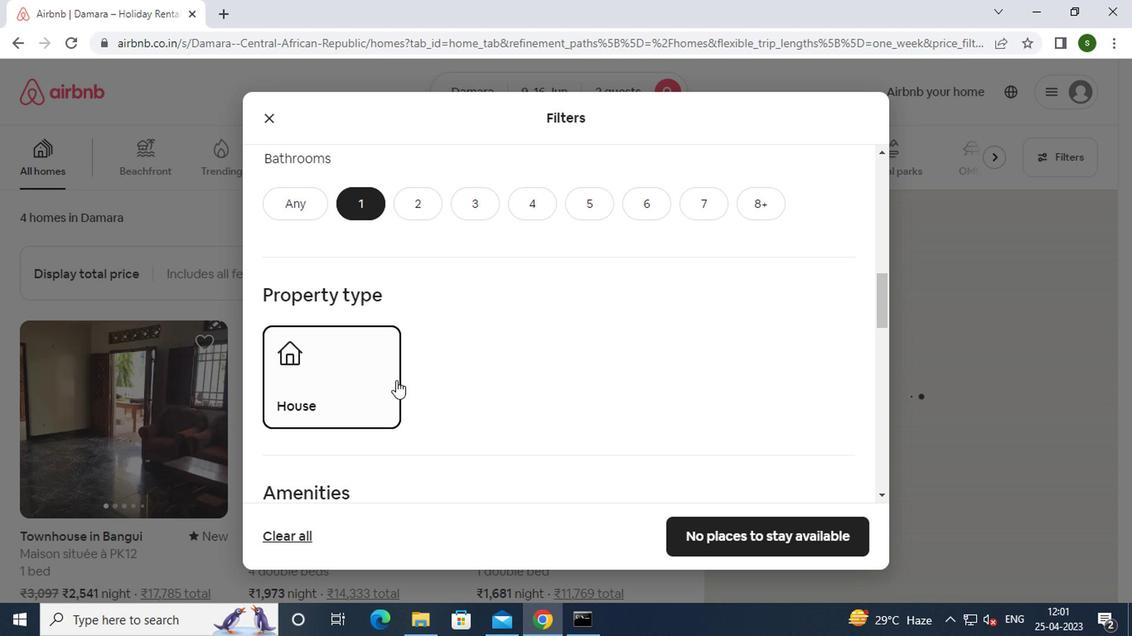 
Action: Mouse scrolled (553, 362) with delta (0, -1)
Screenshot: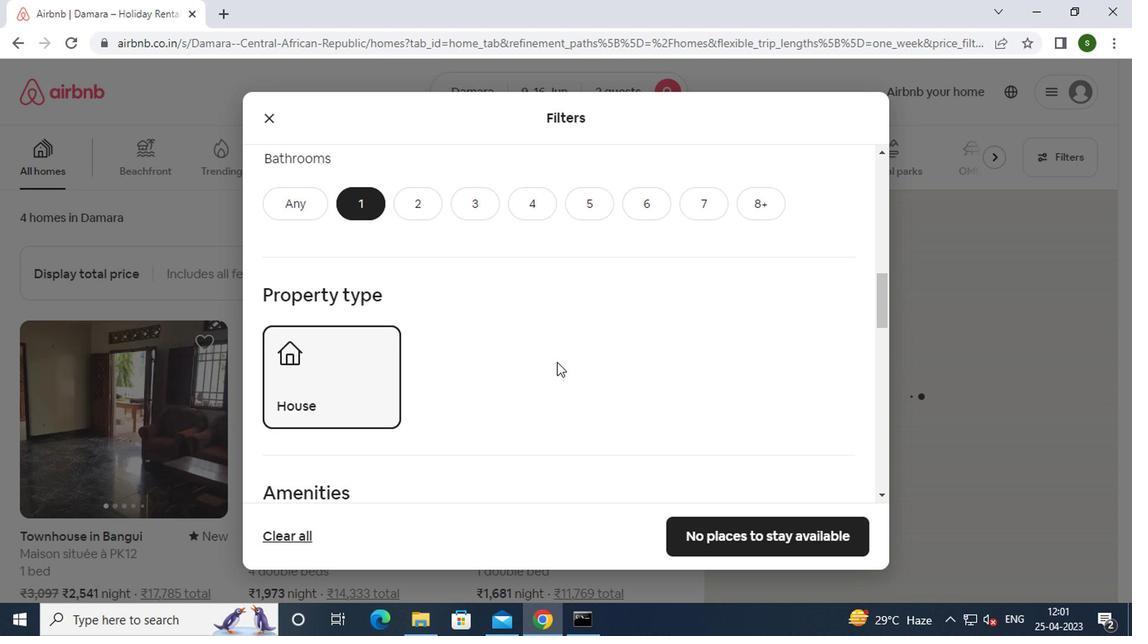
Action: Mouse scrolled (553, 362) with delta (0, -1)
Screenshot: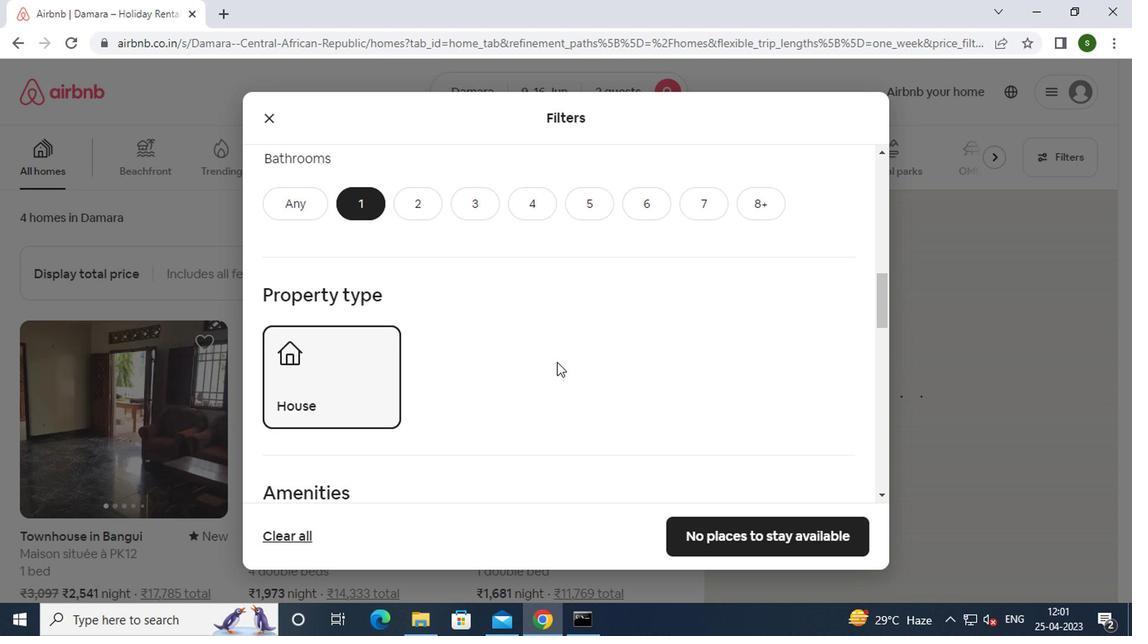 
Action: Mouse scrolled (553, 362) with delta (0, -1)
Screenshot: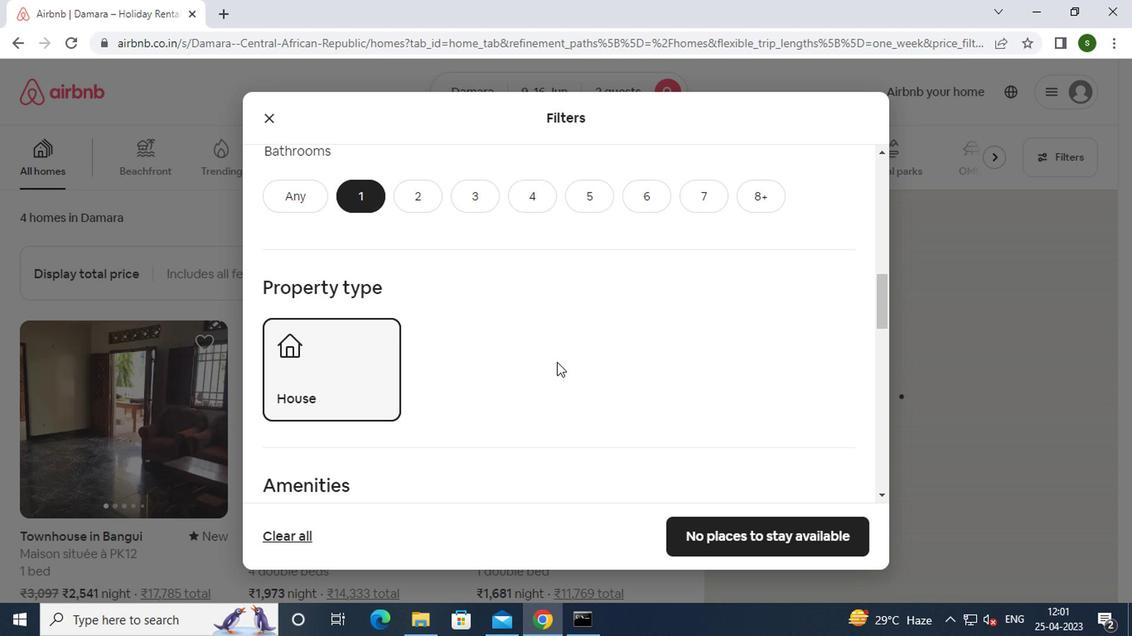 
Action: Mouse scrolled (553, 362) with delta (0, -1)
Screenshot: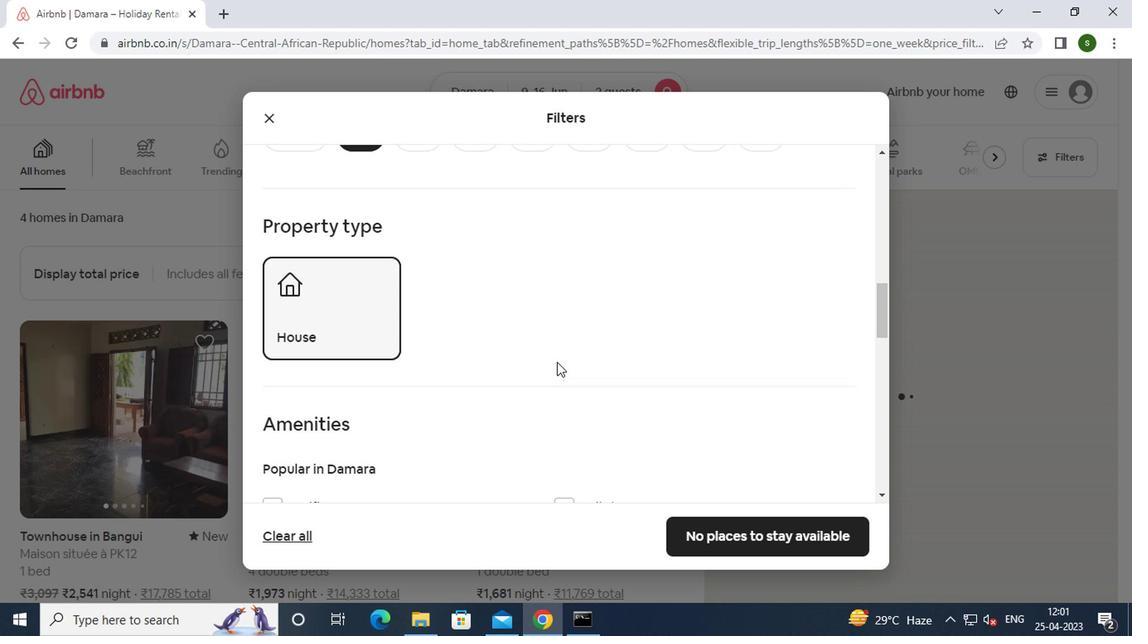 
Action: Mouse scrolled (553, 362) with delta (0, -1)
Screenshot: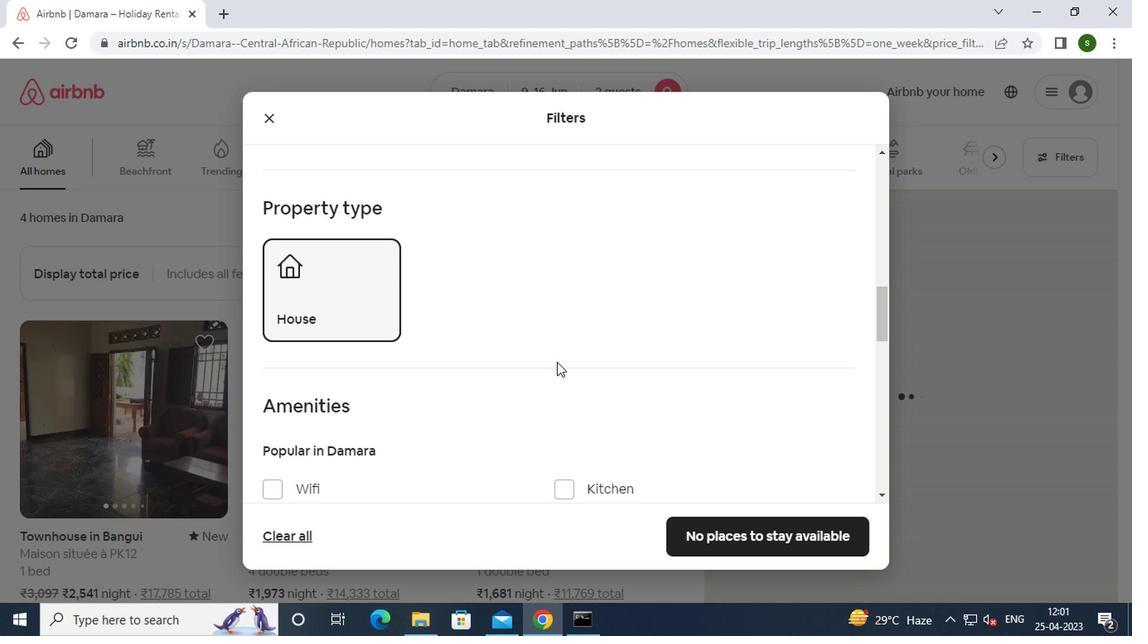 
Action: Mouse scrolled (553, 362) with delta (0, -1)
Screenshot: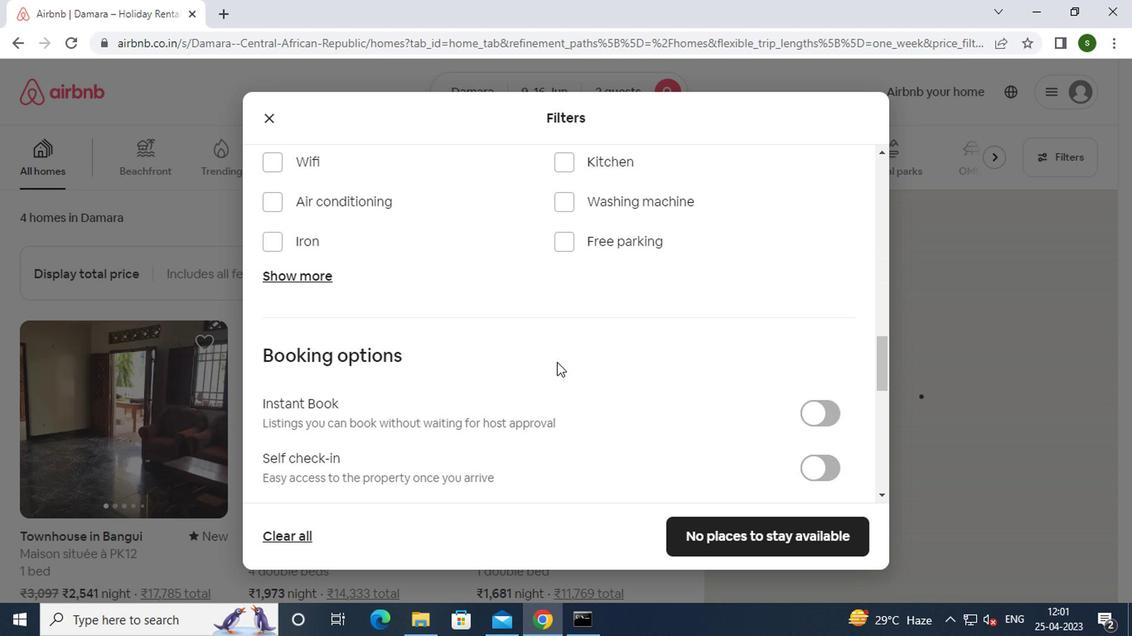 
Action: Mouse scrolled (553, 362) with delta (0, -1)
Screenshot: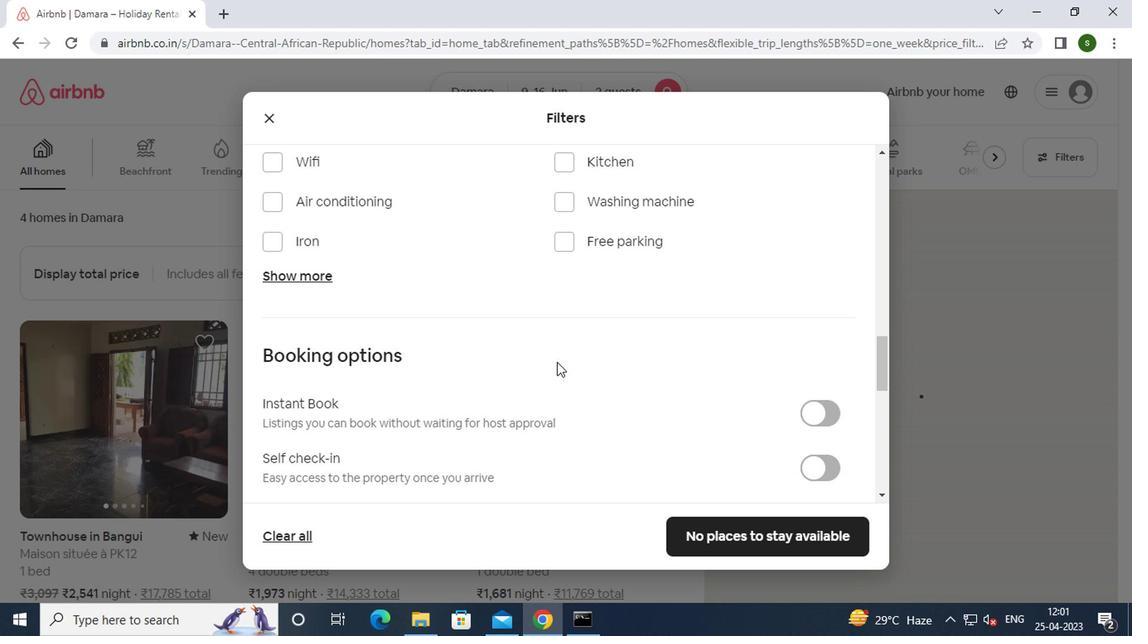 
Action: Mouse moved to (812, 304)
Screenshot: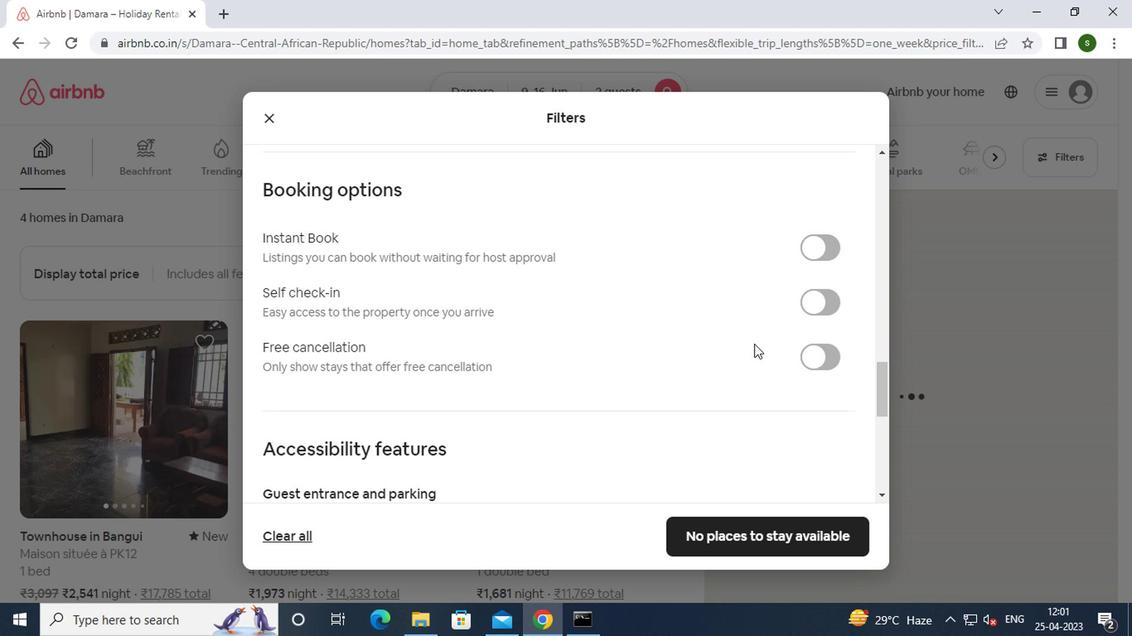 
Action: Mouse pressed left at (812, 304)
Screenshot: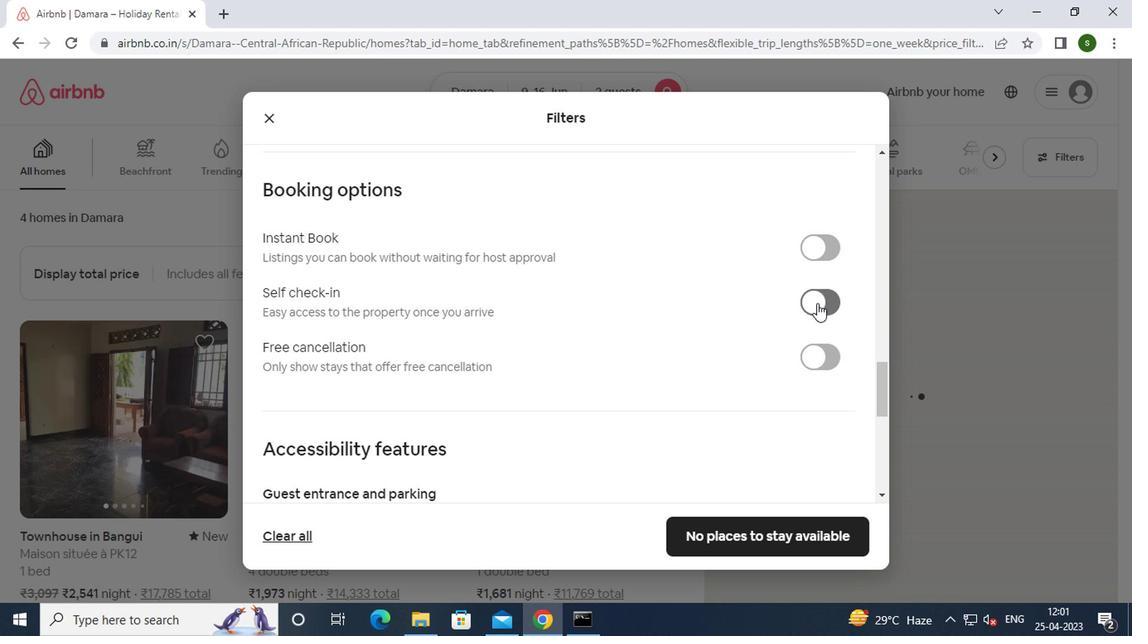 
Action: Mouse moved to (708, 332)
Screenshot: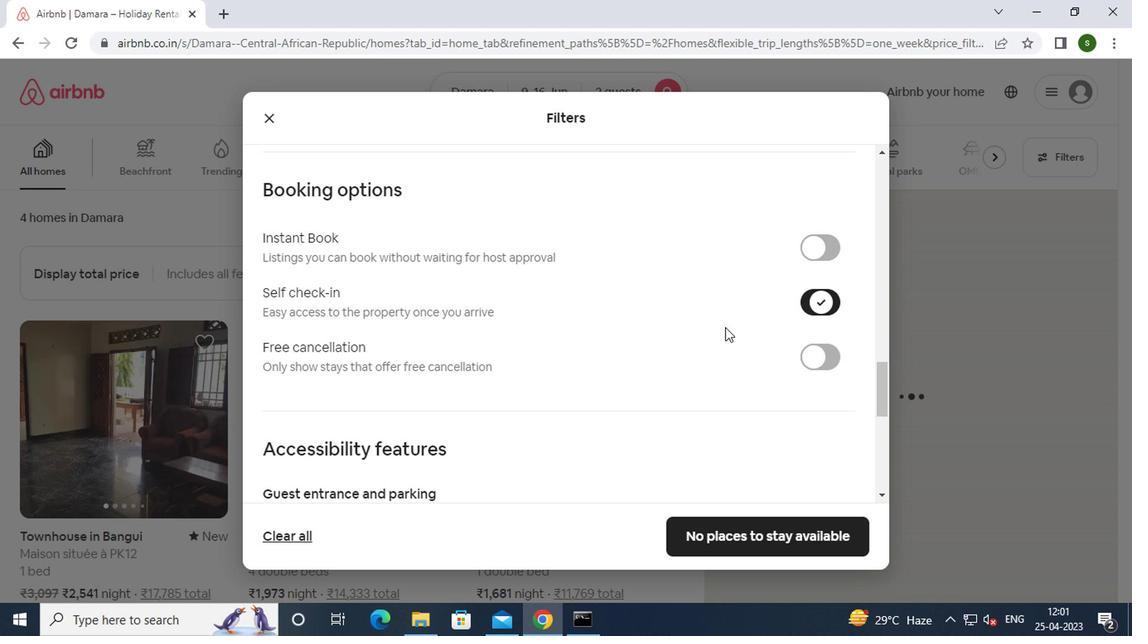 
Action: Mouse scrolled (708, 331) with delta (0, 0)
Screenshot: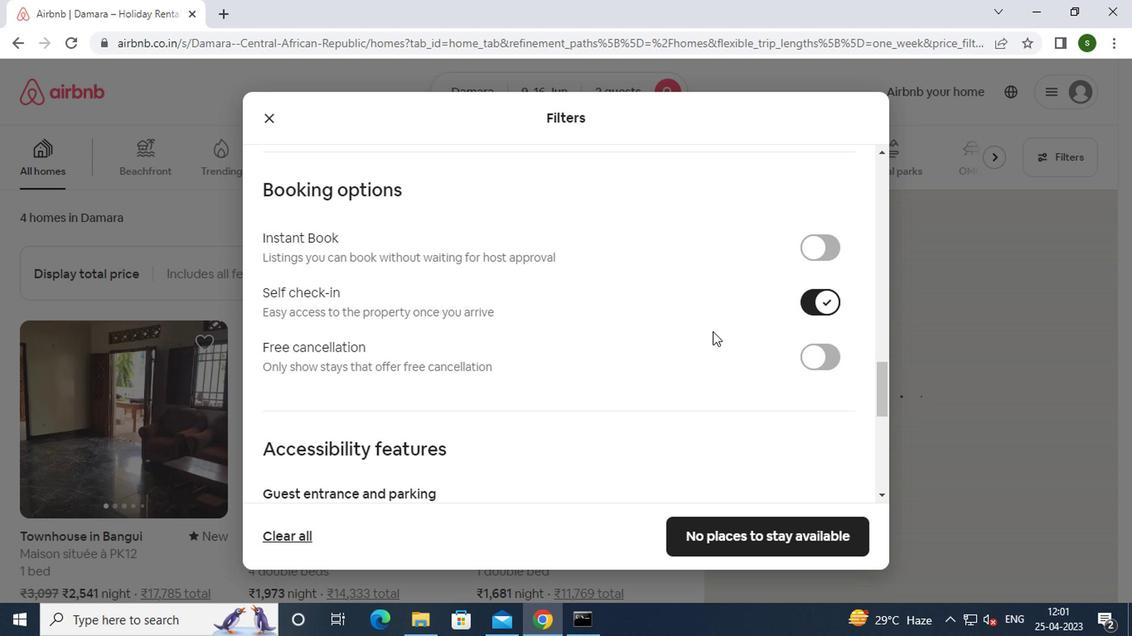 
Action: Mouse scrolled (708, 331) with delta (0, 0)
Screenshot: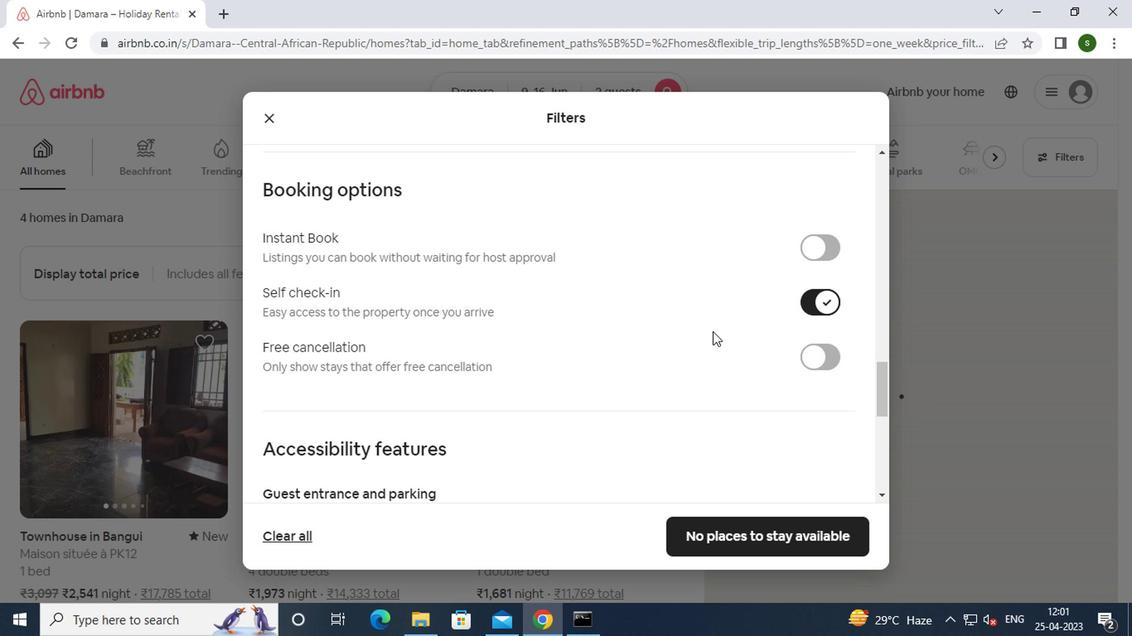 
Action: Mouse scrolled (708, 331) with delta (0, 0)
Screenshot: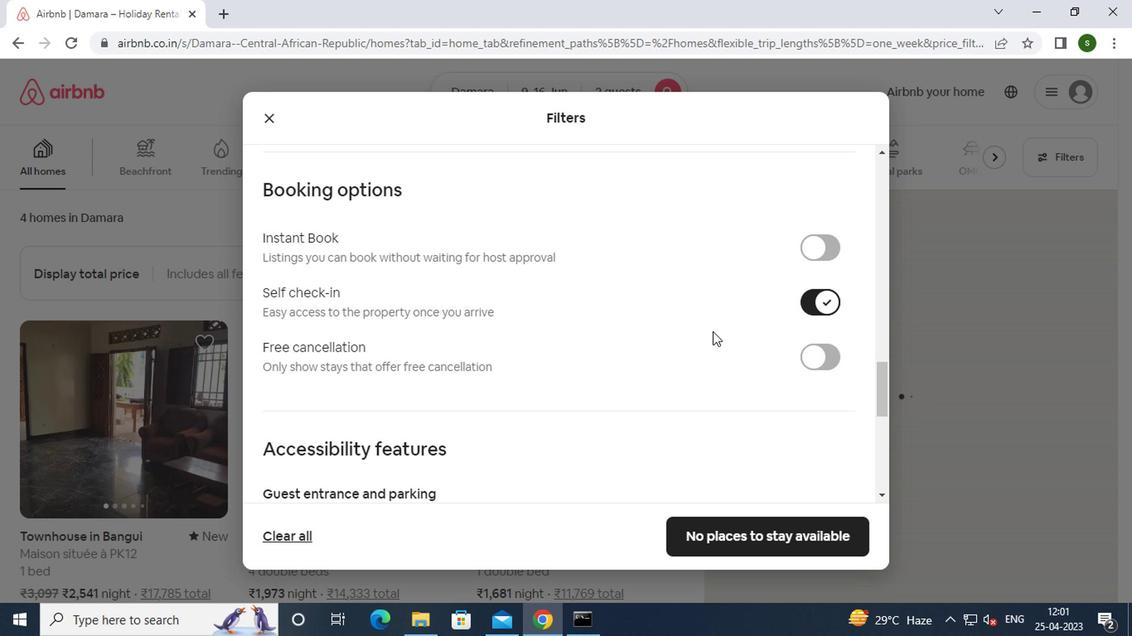 
Action: Mouse scrolled (708, 331) with delta (0, 0)
Screenshot: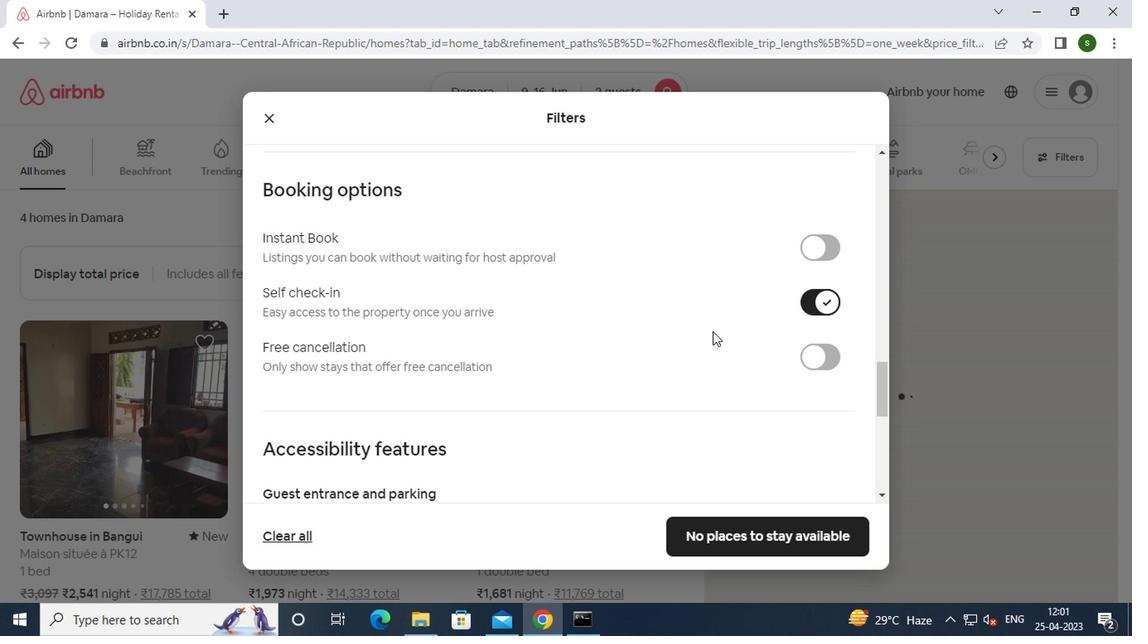 
Action: Mouse scrolled (708, 331) with delta (0, 0)
Screenshot: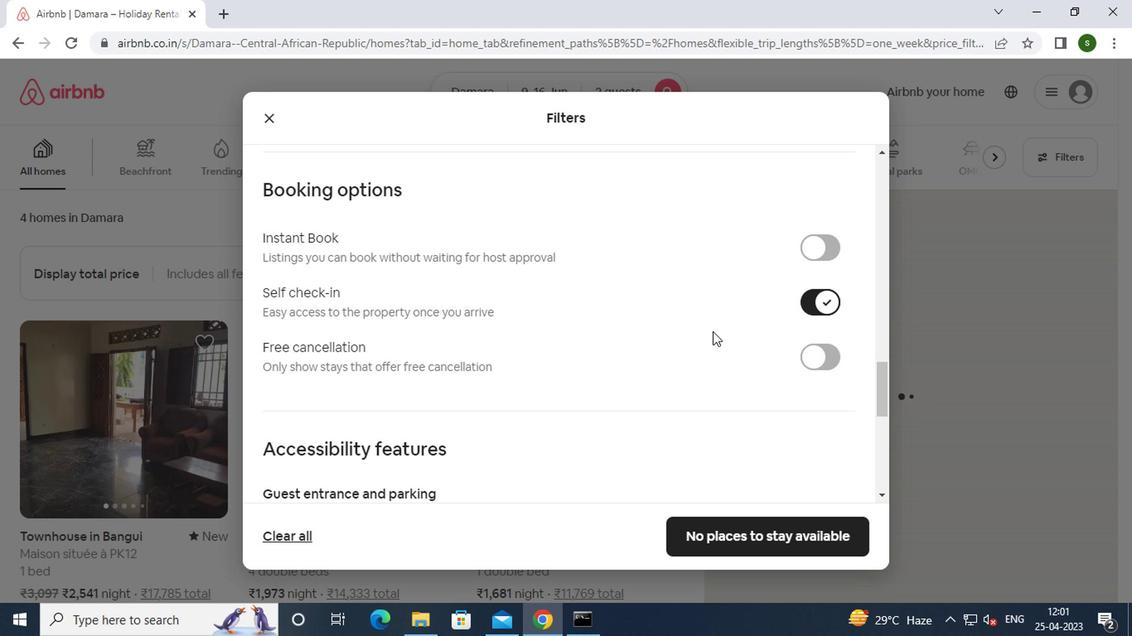 
Action: Mouse scrolled (708, 331) with delta (0, 0)
Screenshot: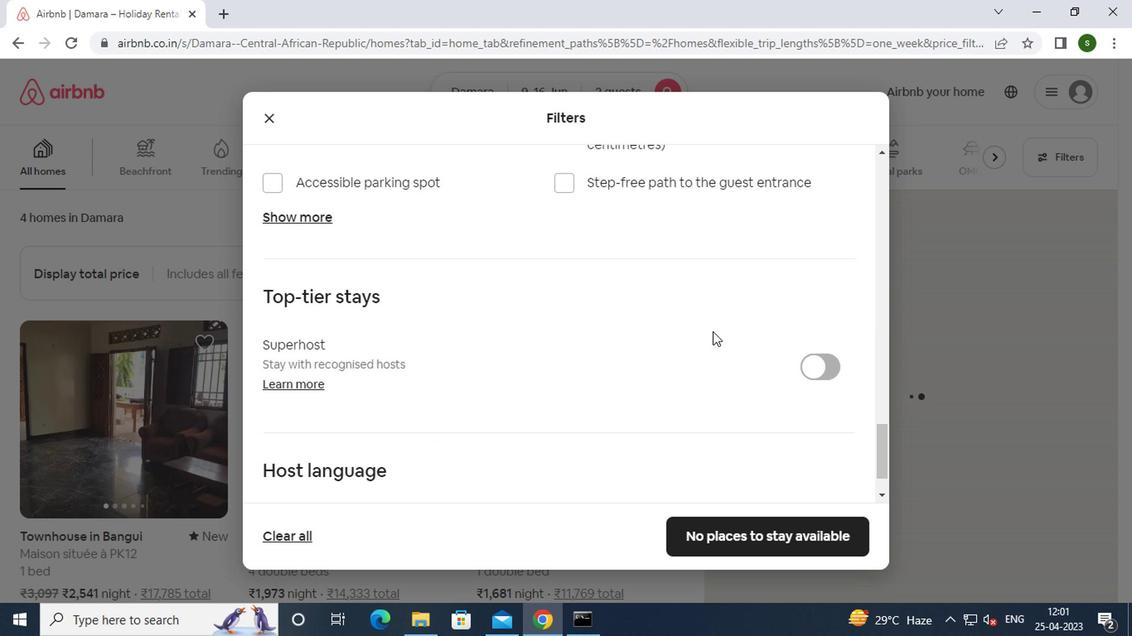 
Action: Mouse scrolled (708, 331) with delta (0, 0)
Screenshot: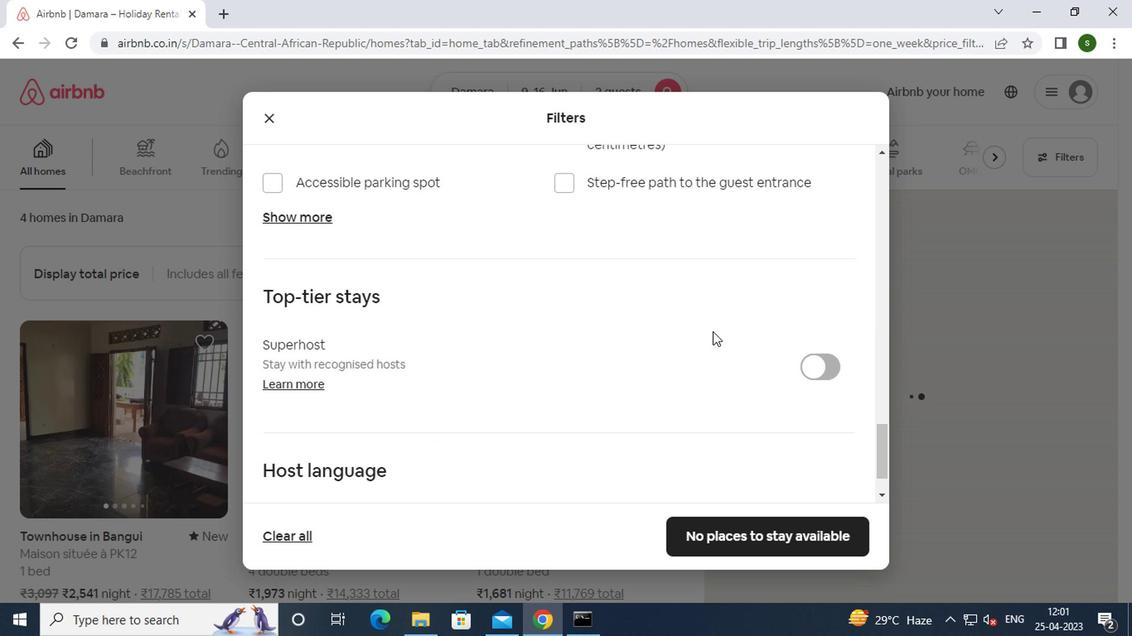
Action: Mouse scrolled (708, 331) with delta (0, 0)
Screenshot: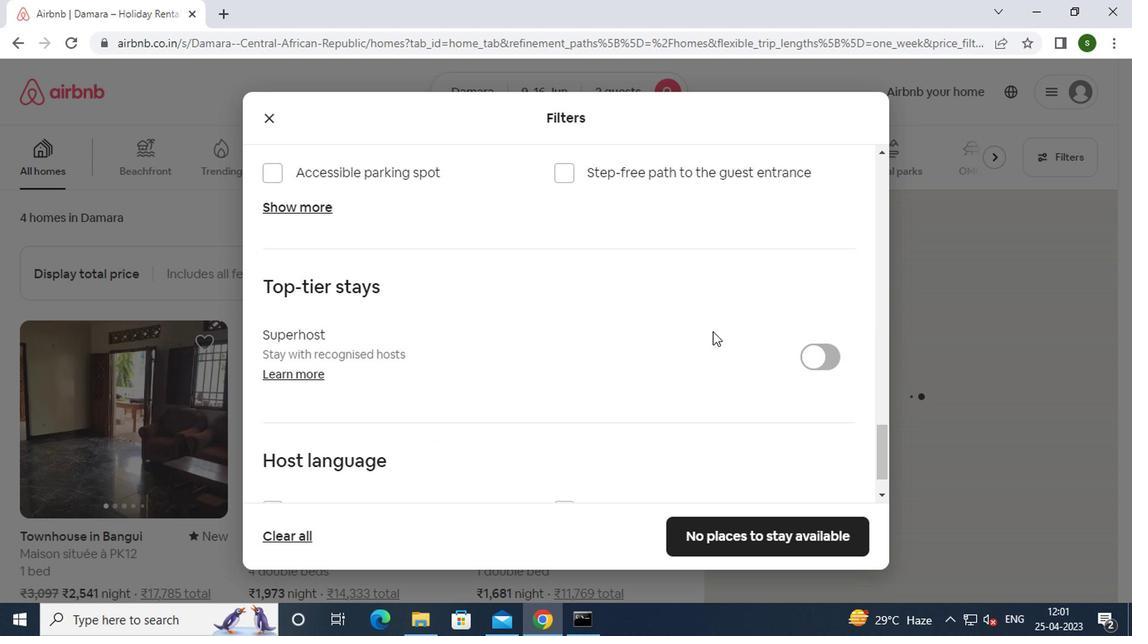 
Action: Mouse scrolled (708, 331) with delta (0, 0)
Screenshot: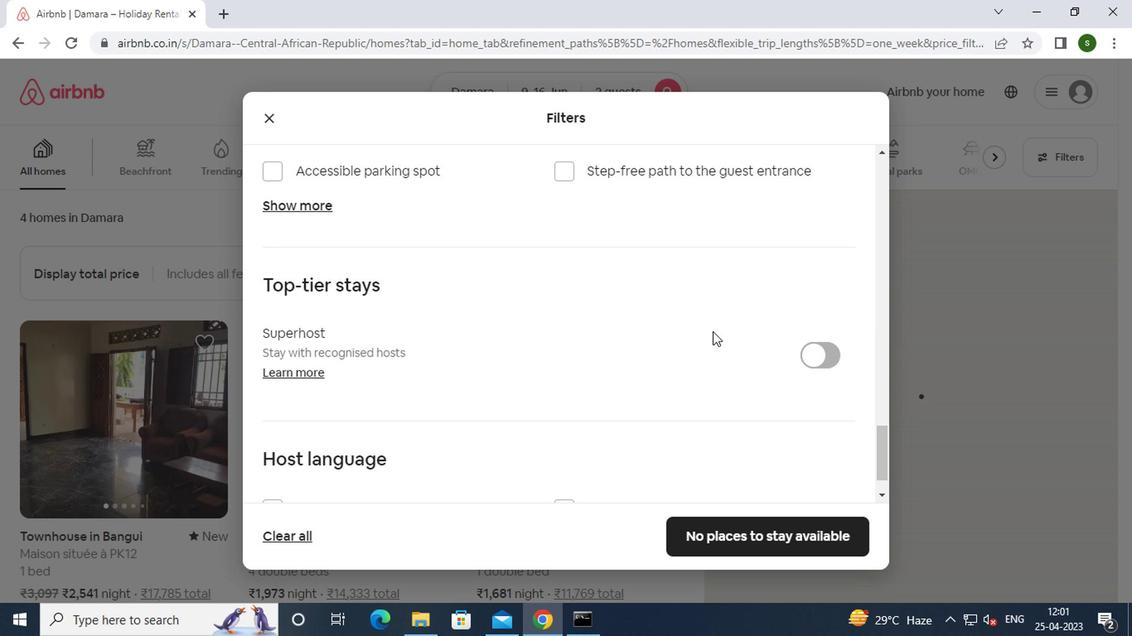 
Action: Mouse moved to (264, 455)
Screenshot: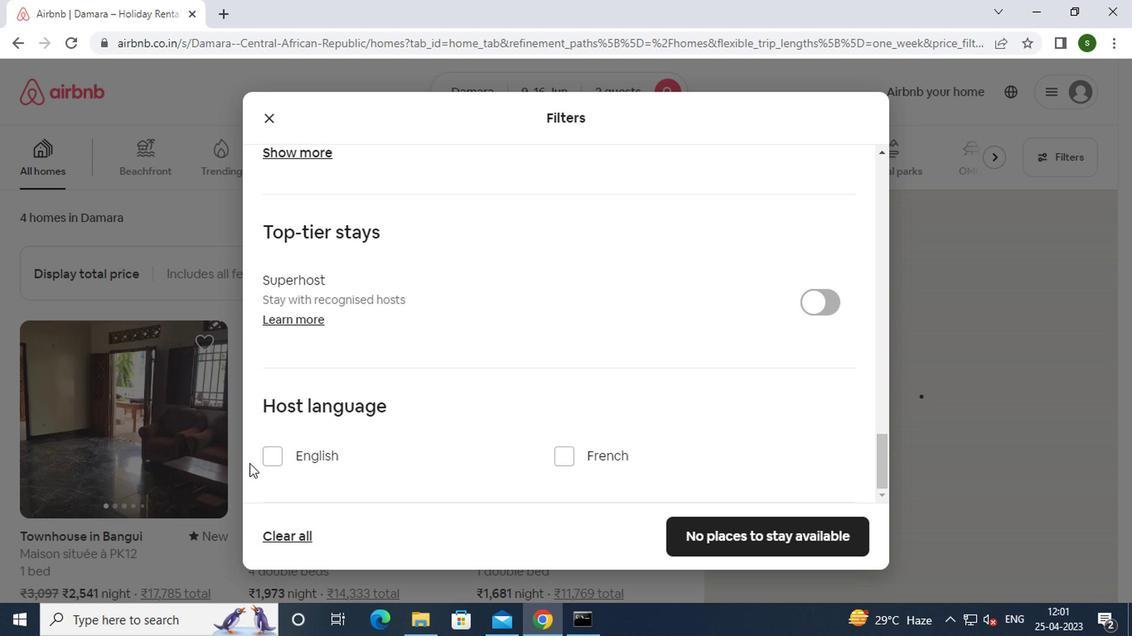 
Action: Mouse pressed left at (264, 455)
Screenshot: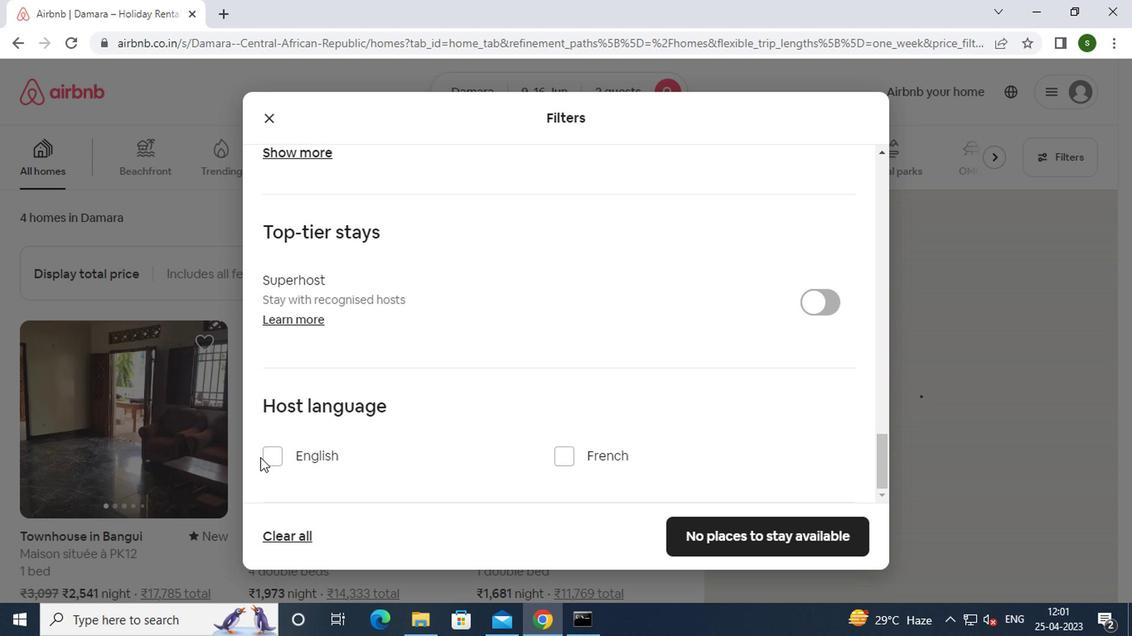 
Action: Mouse moved to (688, 522)
Screenshot: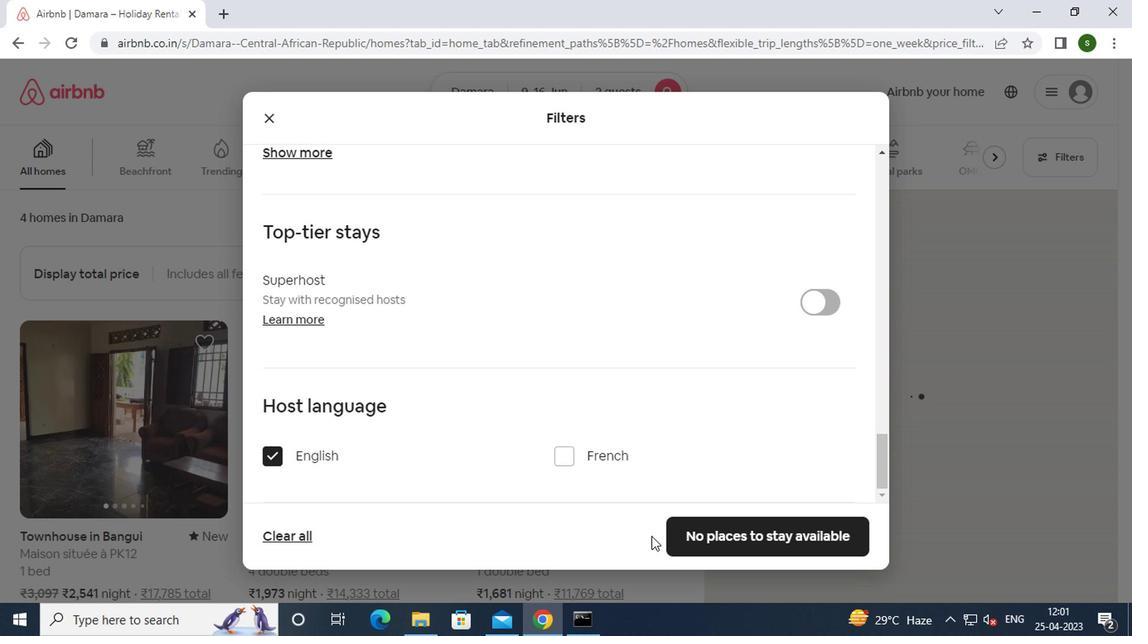 
Action: Mouse pressed left at (688, 522)
Screenshot: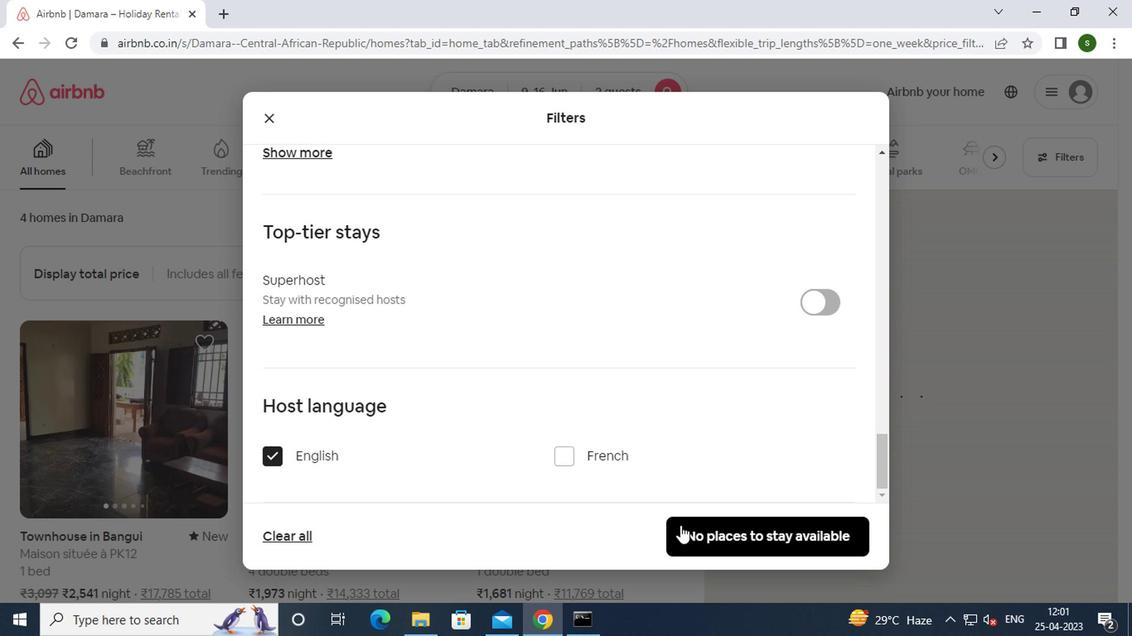 
Action: Mouse moved to (441, 343)
Screenshot: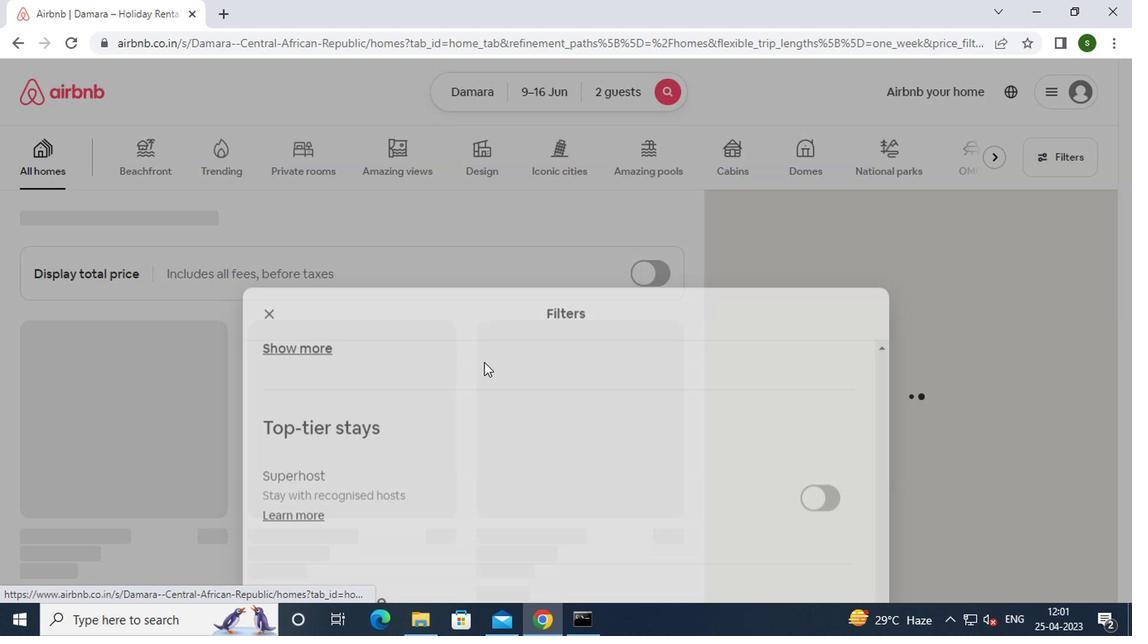 
